 Task: Add a condition where "Channel Is not Automation" in pending tickets.
Action: Mouse moved to (149, 536)
Screenshot: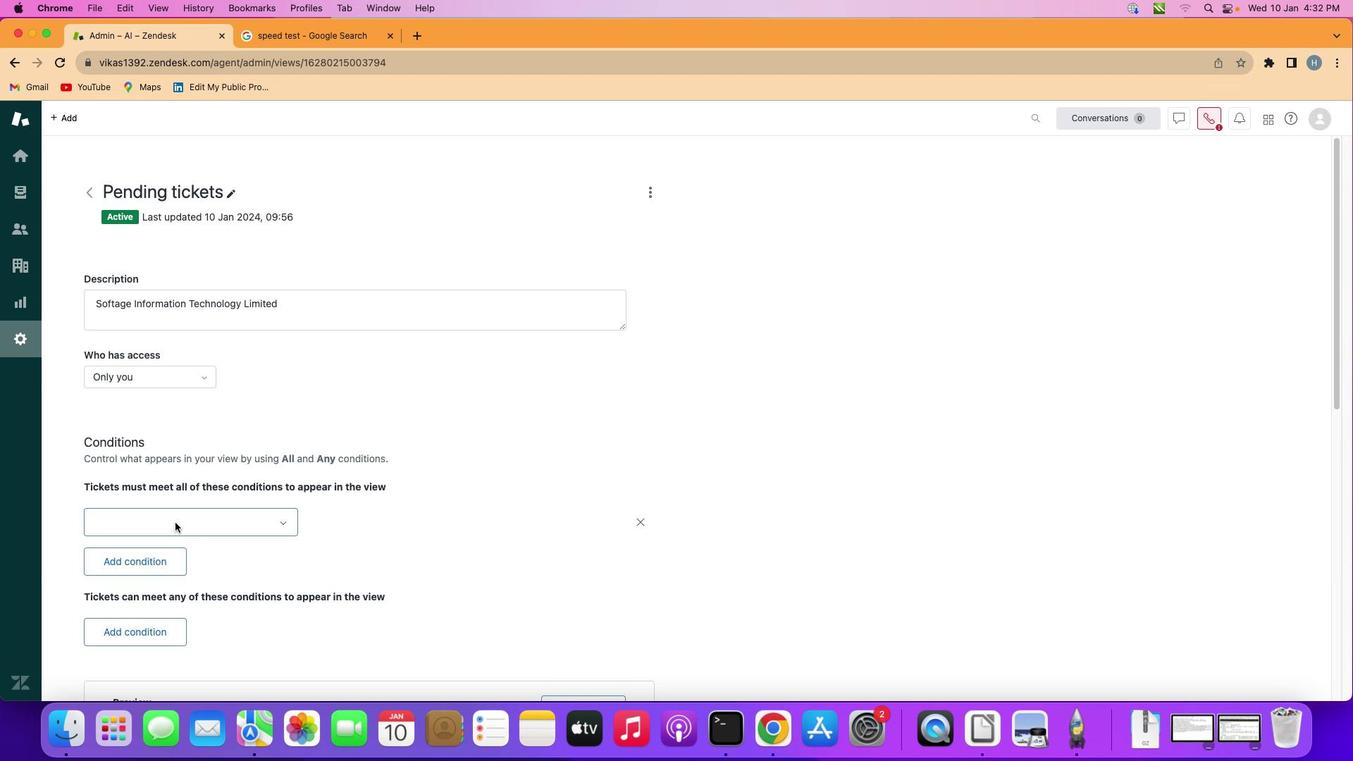 
Action: Mouse pressed left at (149, 536)
Screenshot: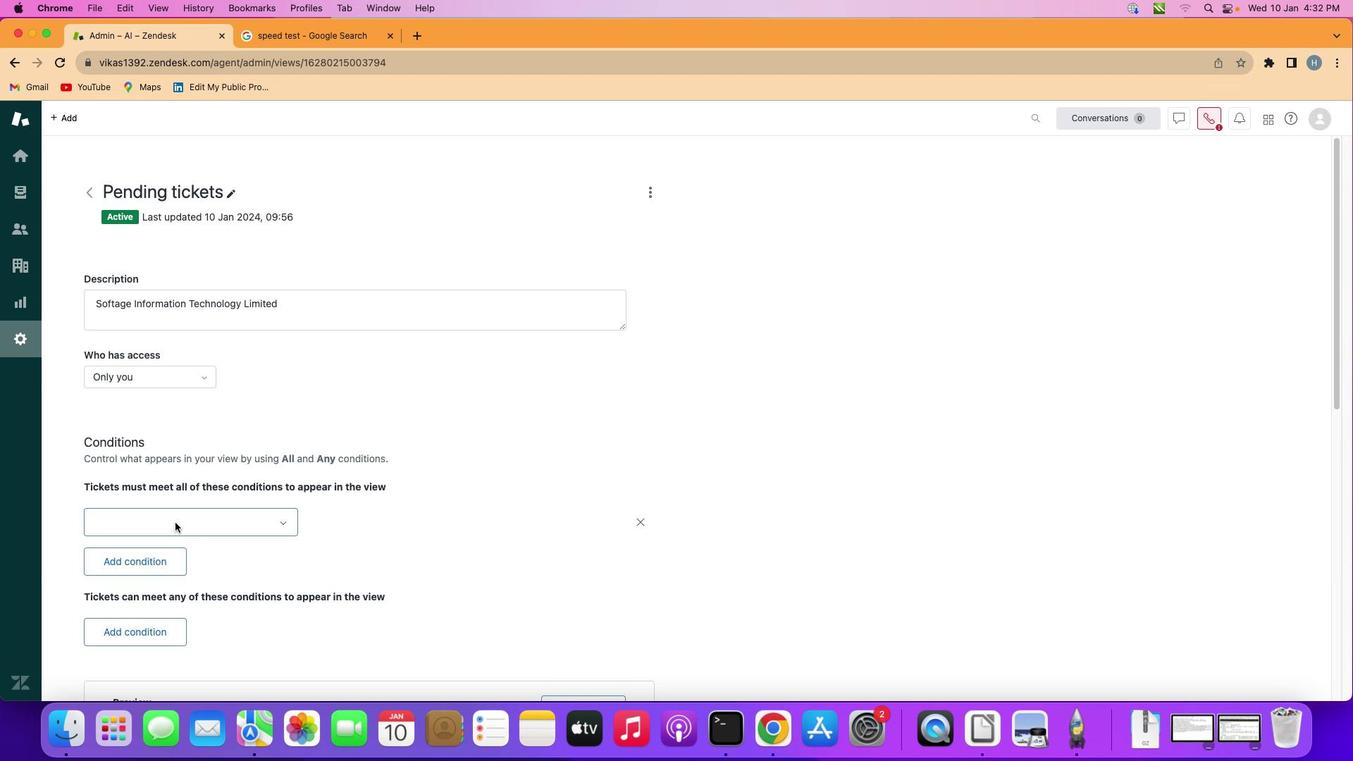 
Action: Mouse moved to (184, 532)
Screenshot: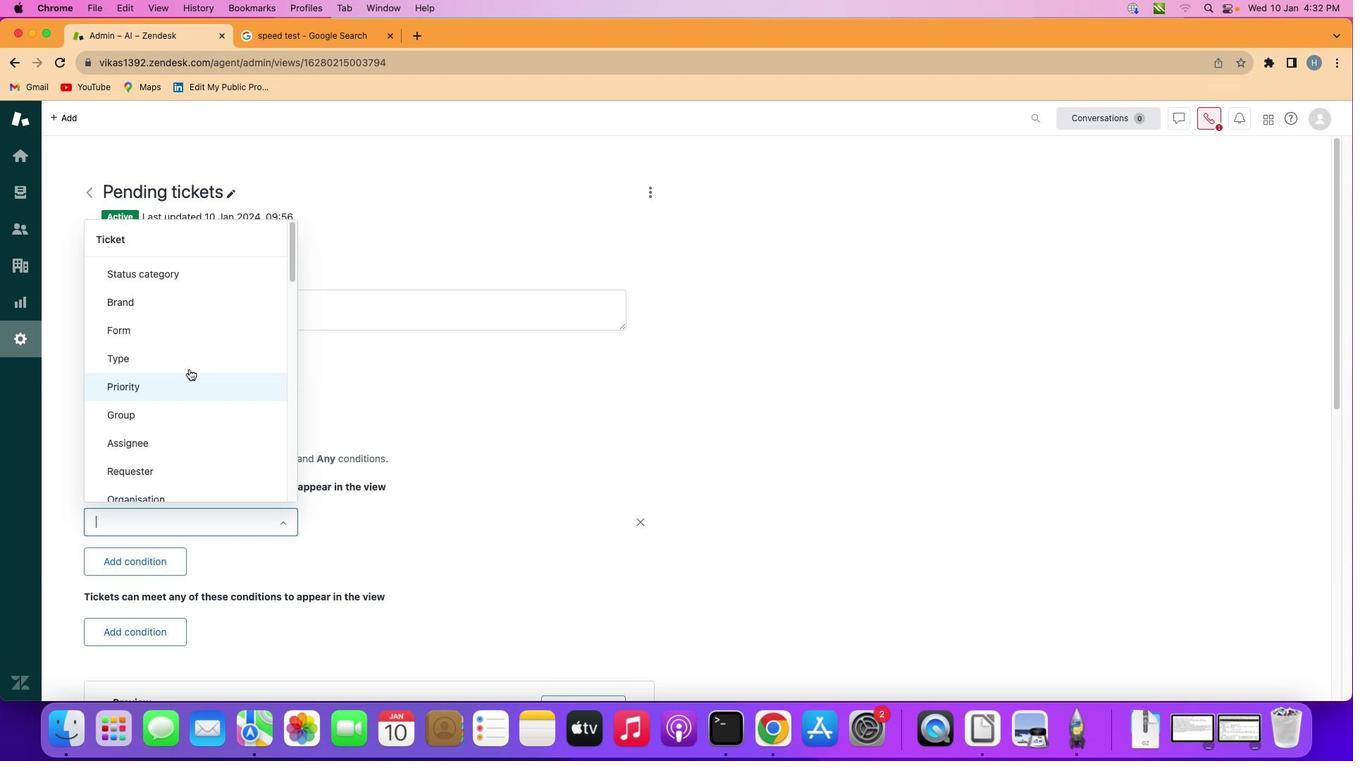 
Action: Mouse pressed left at (184, 532)
Screenshot: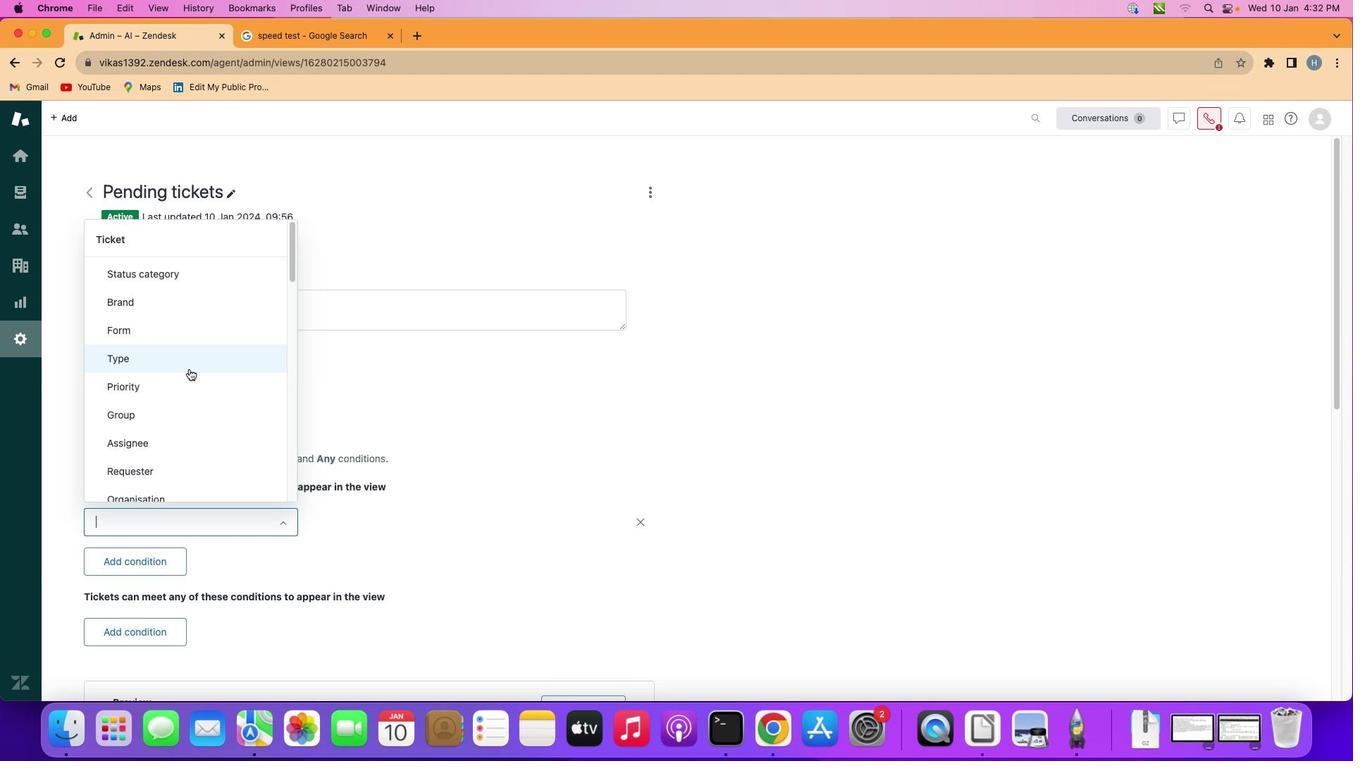 
Action: Mouse moved to (200, 379)
Screenshot: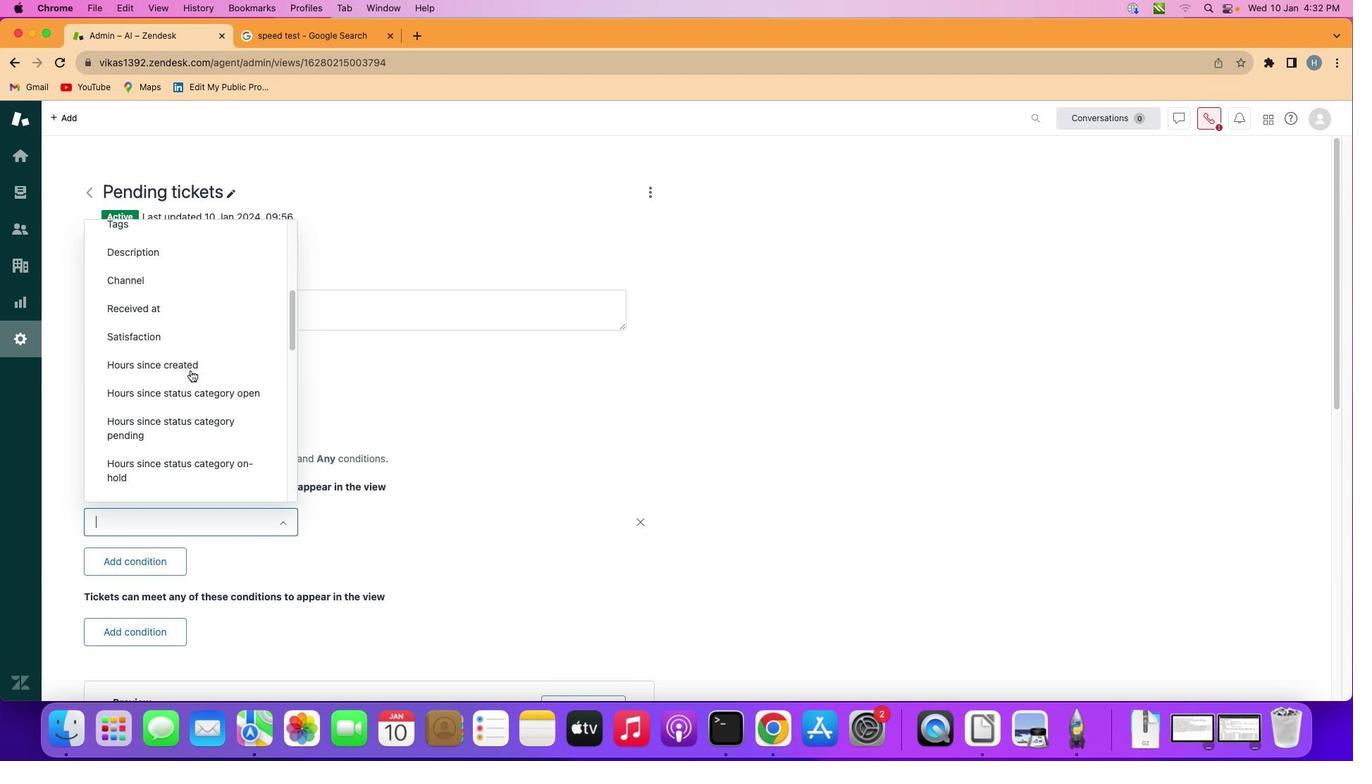 
Action: Mouse scrolled (200, 379) with delta (9, 9)
Screenshot: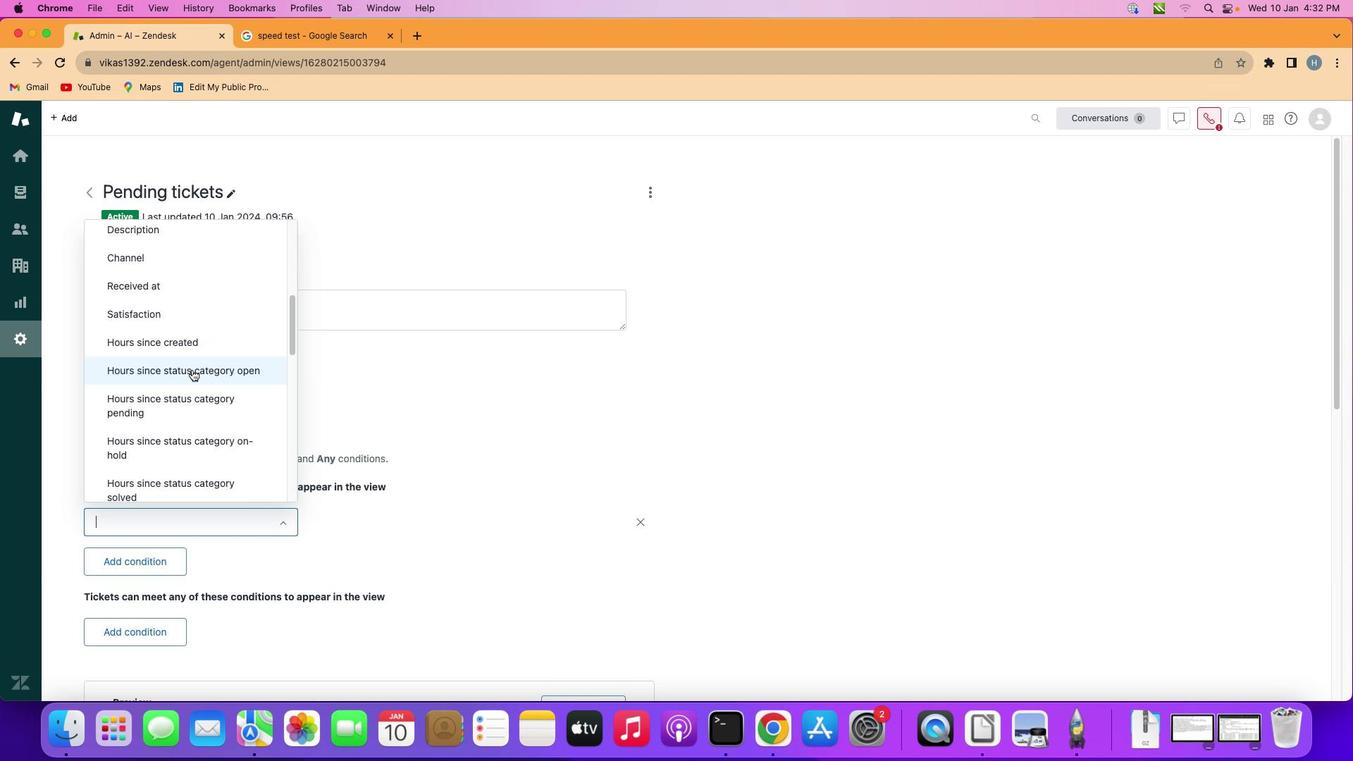 
Action: Mouse scrolled (200, 379) with delta (9, 9)
Screenshot: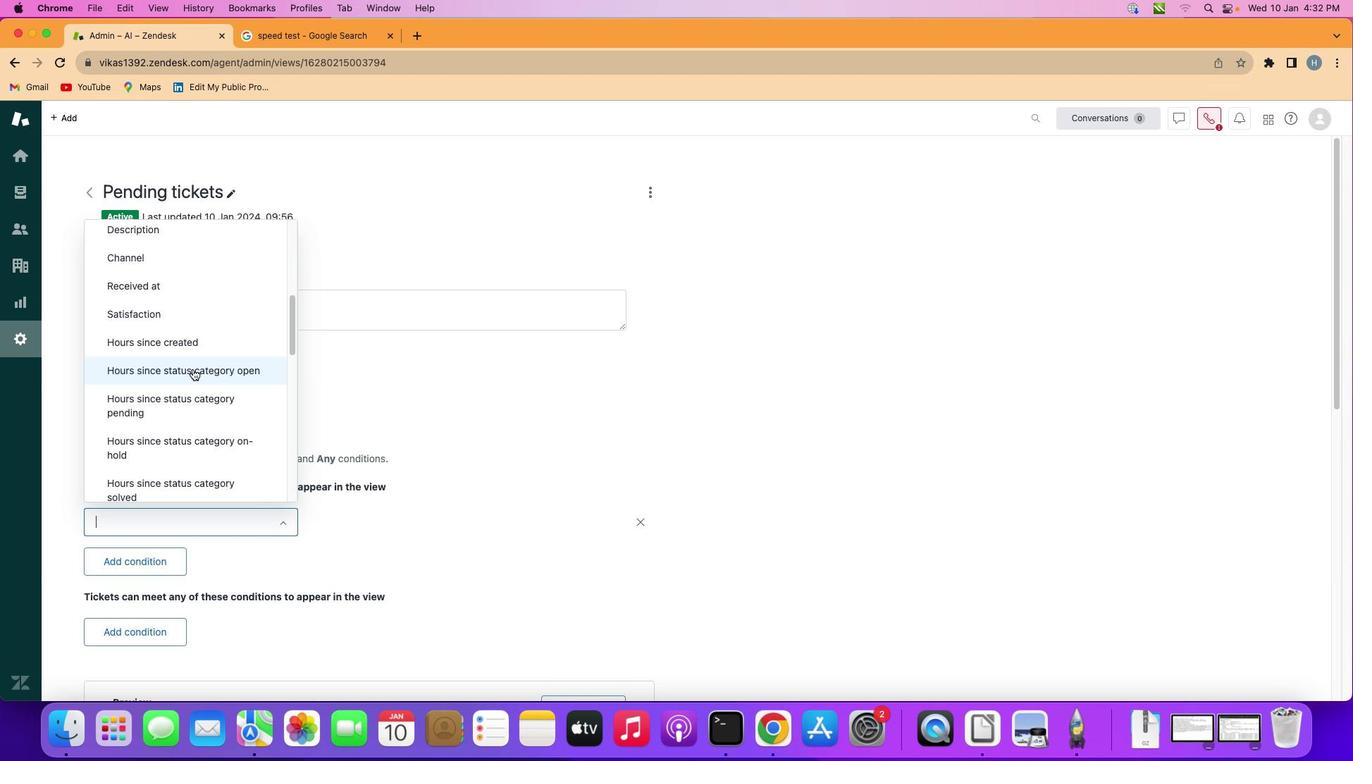
Action: Mouse scrolled (200, 379) with delta (9, 9)
Screenshot: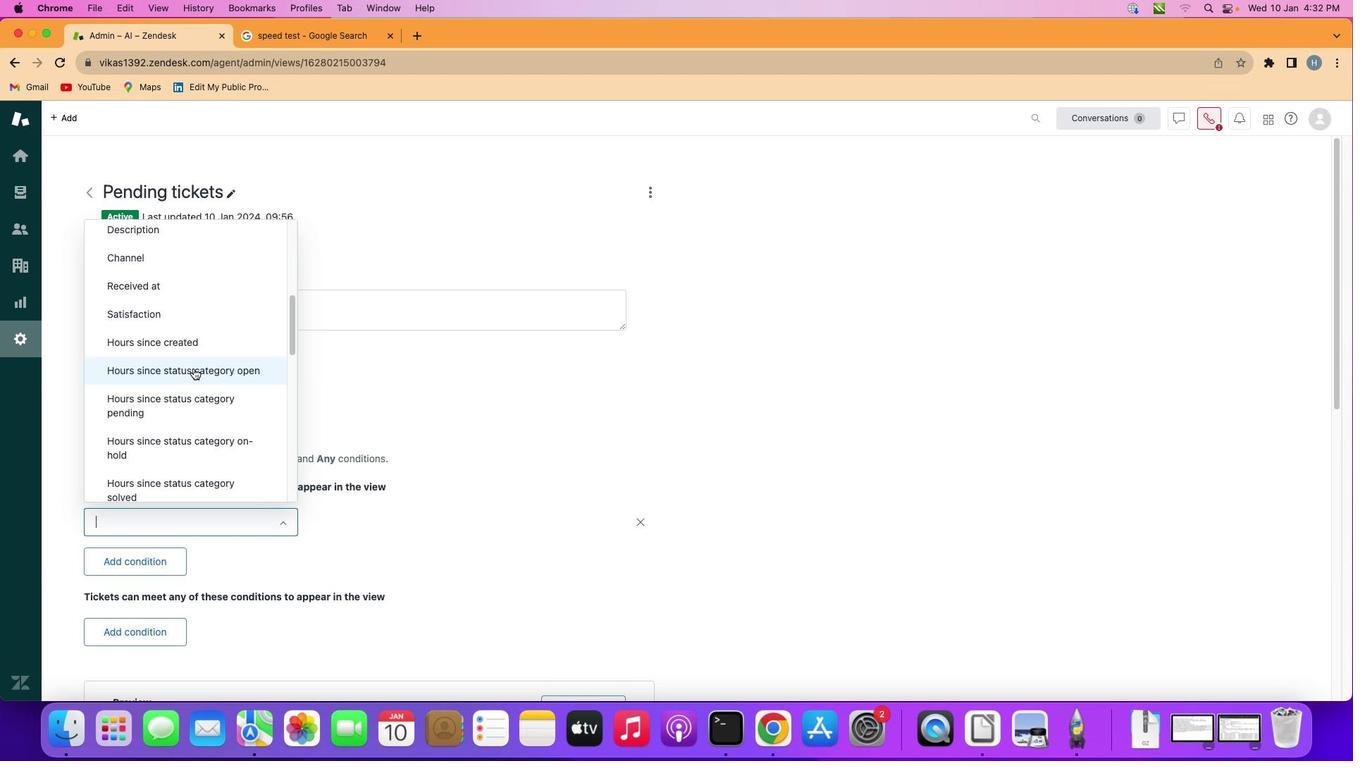 
Action: Mouse scrolled (200, 379) with delta (9, 8)
Screenshot: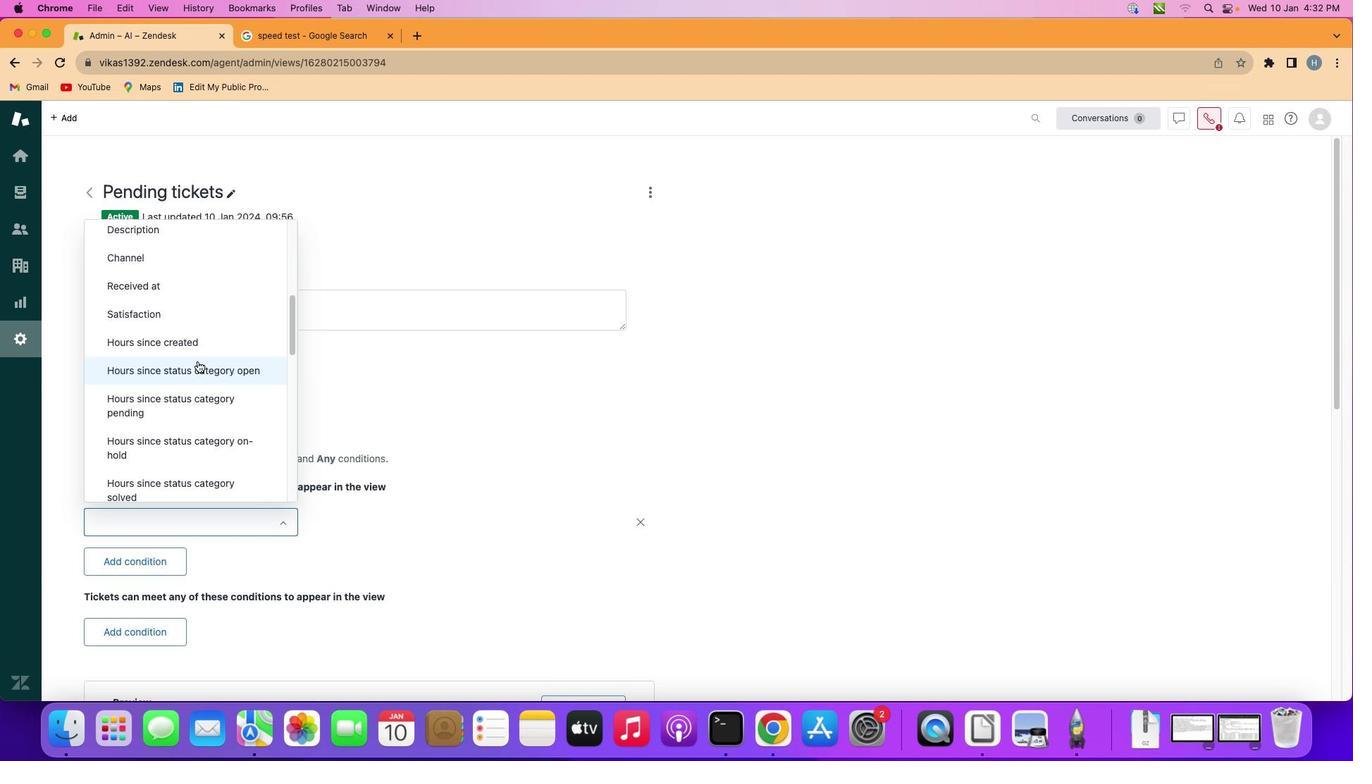 
Action: Mouse scrolled (200, 379) with delta (9, 7)
Screenshot: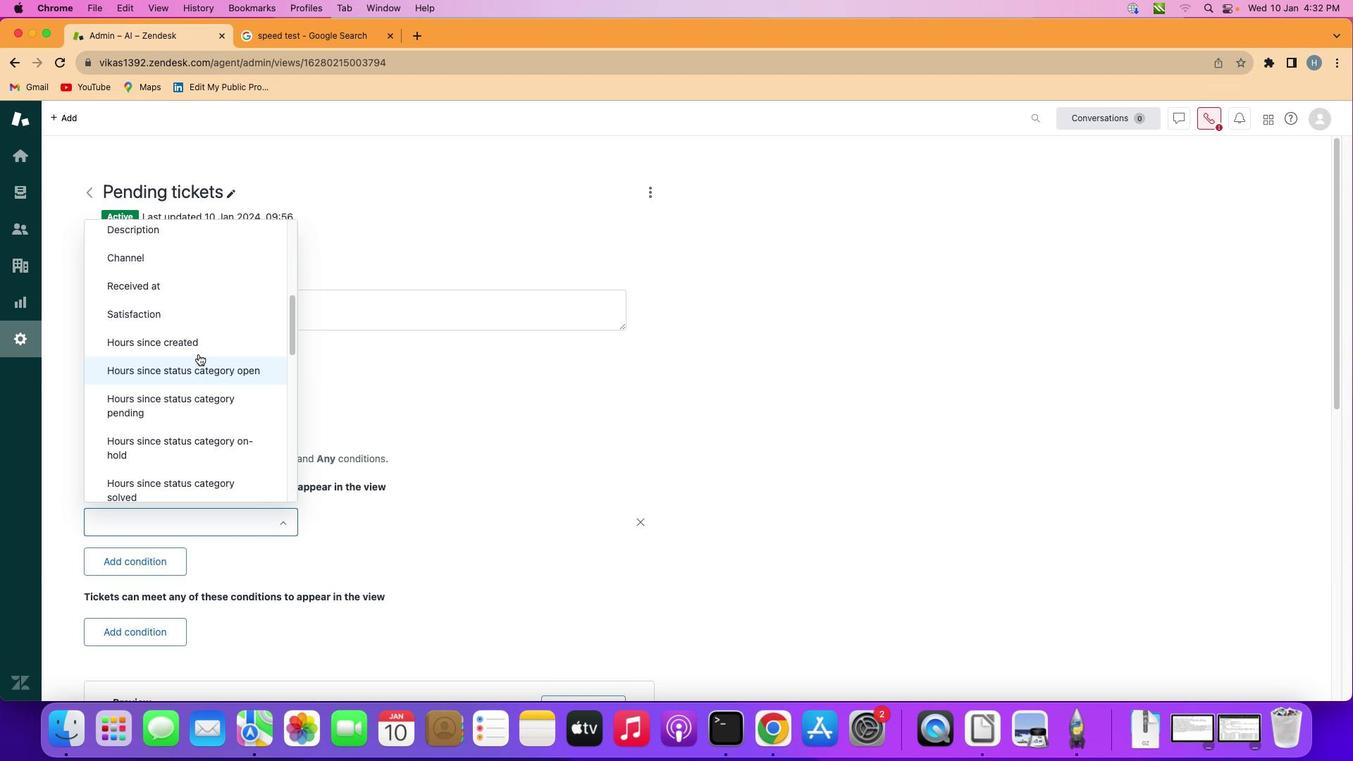 
Action: Mouse moved to (200, 379)
Screenshot: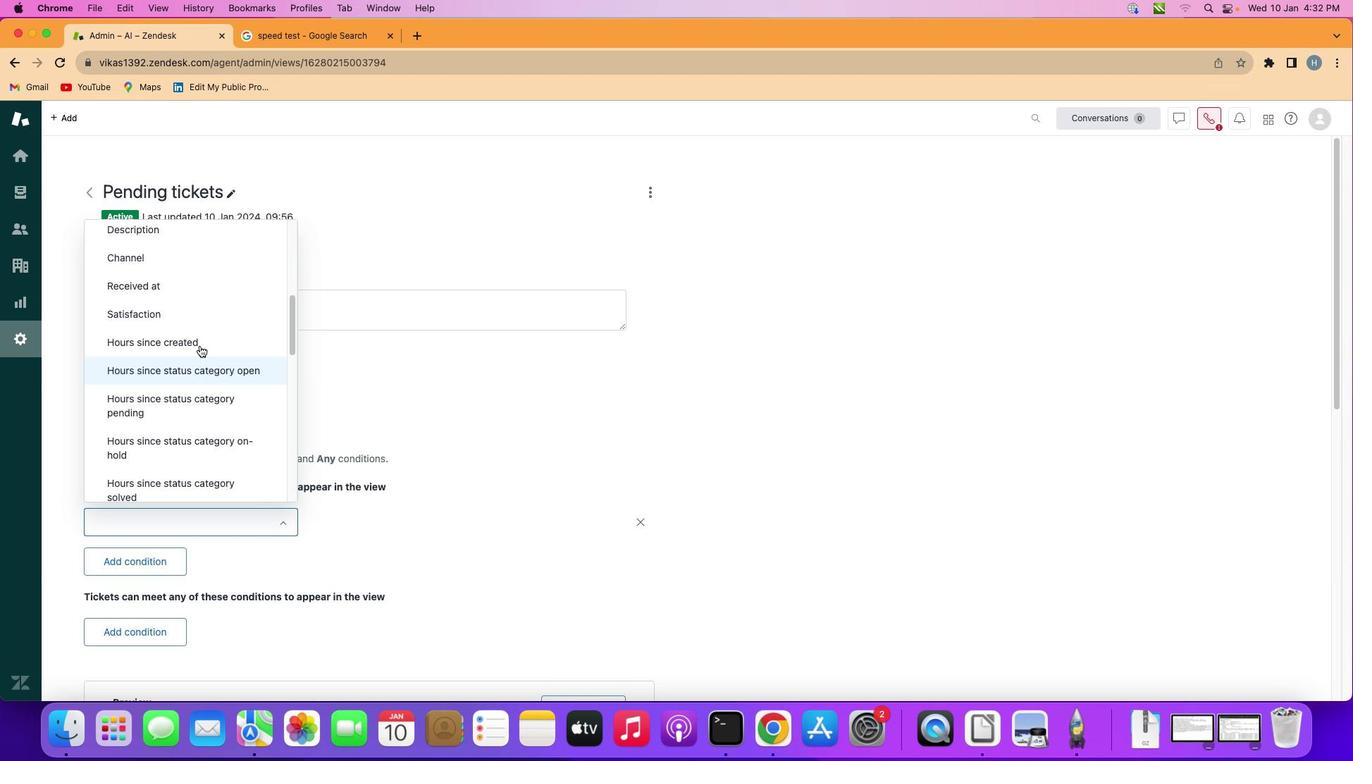 
Action: Mouse scrolled (200, 379) with delta (9, 7)
Screenshot: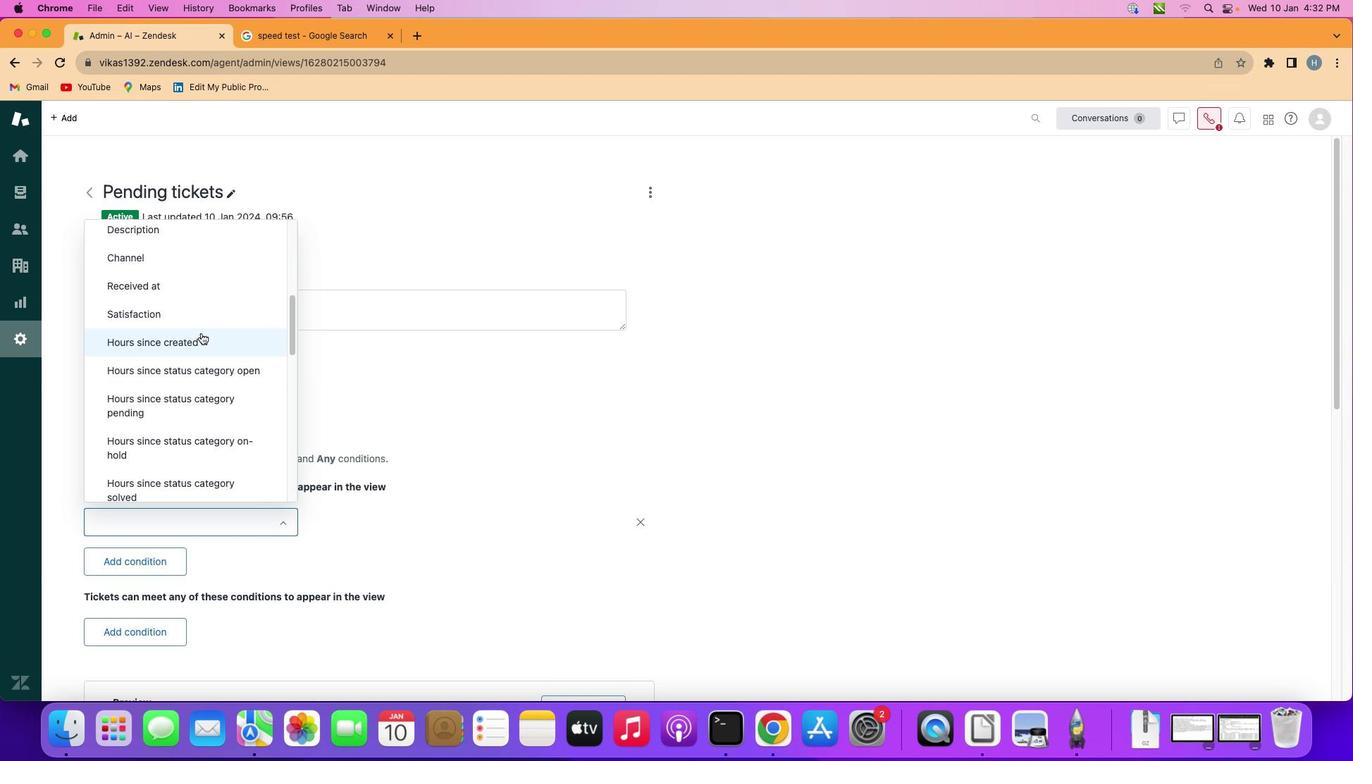 
Action: Mouse moved to (236, 272)
Screenshot: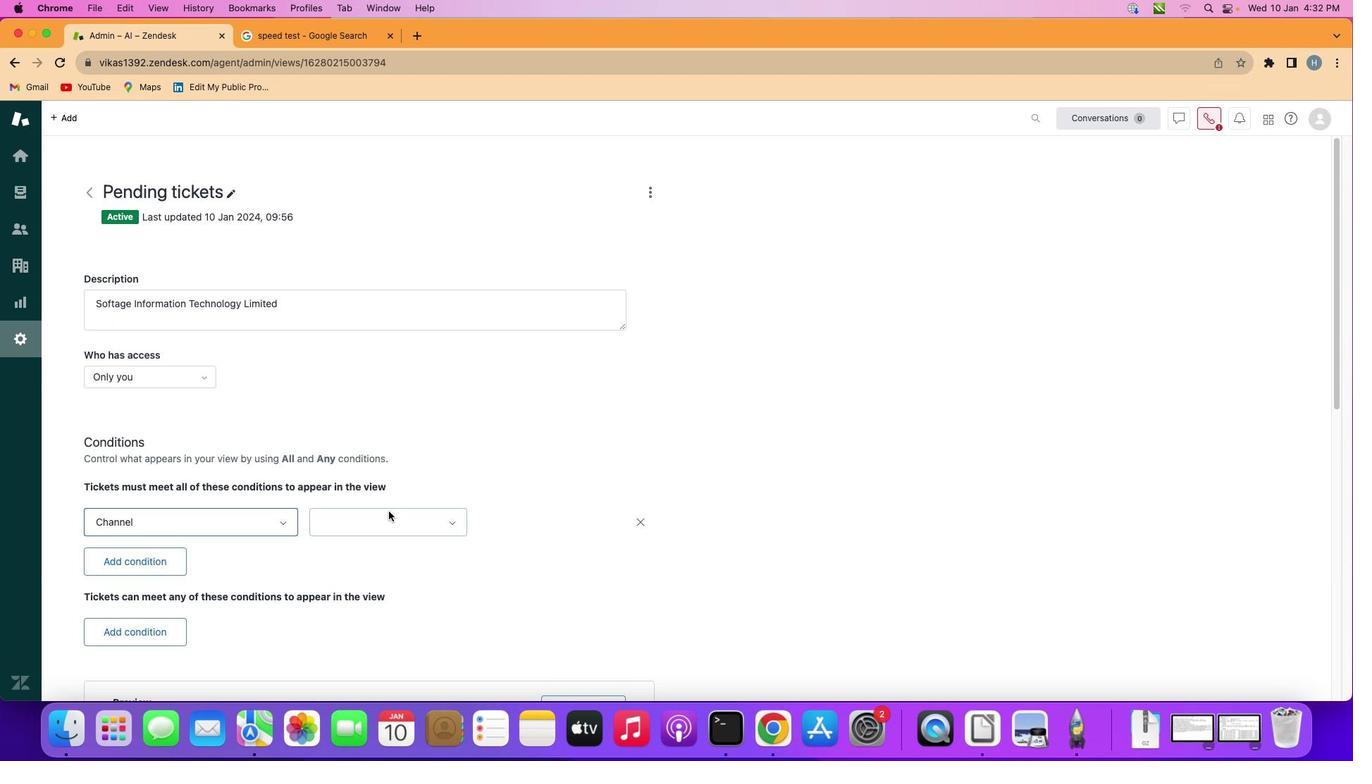 
Action: Mouse pressed left at (236, 272)
Screenshot: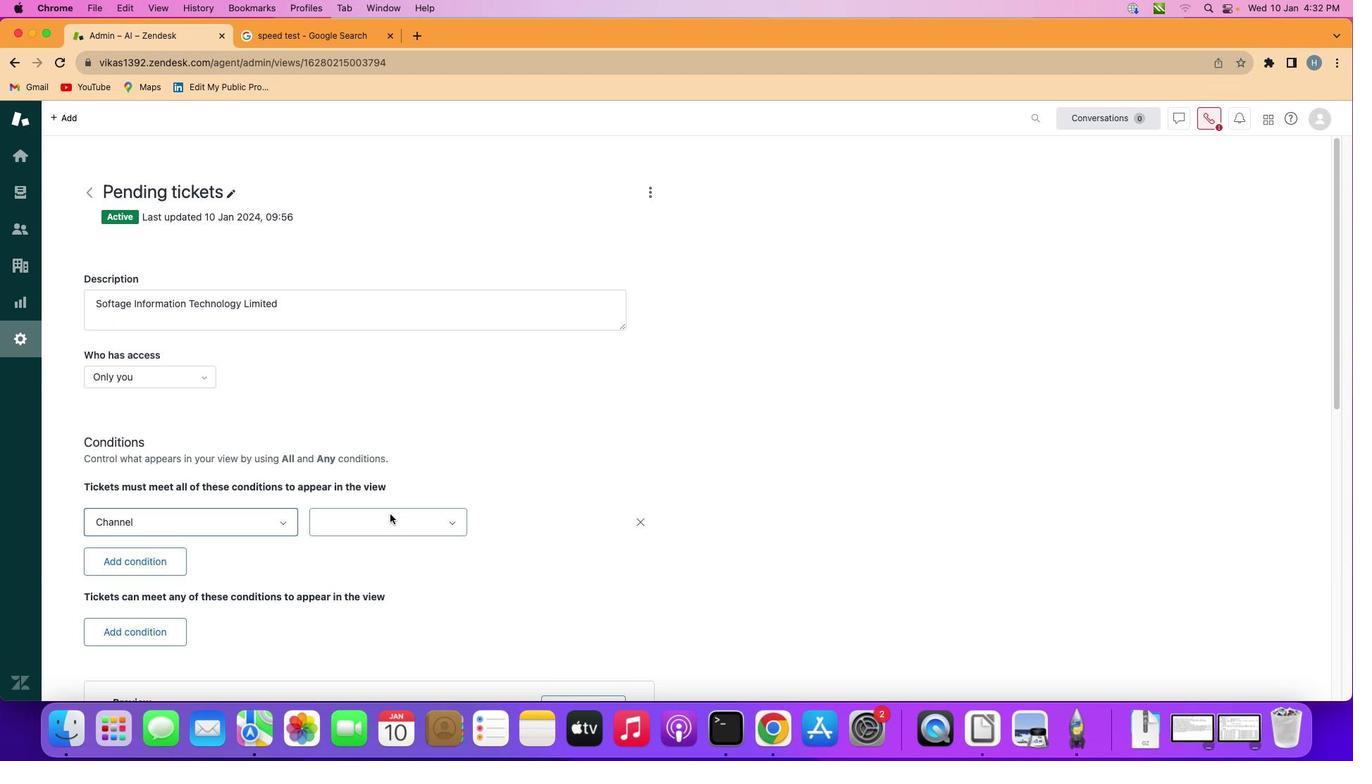 
Action: Mouse moved to (400, 532)
Screenshot: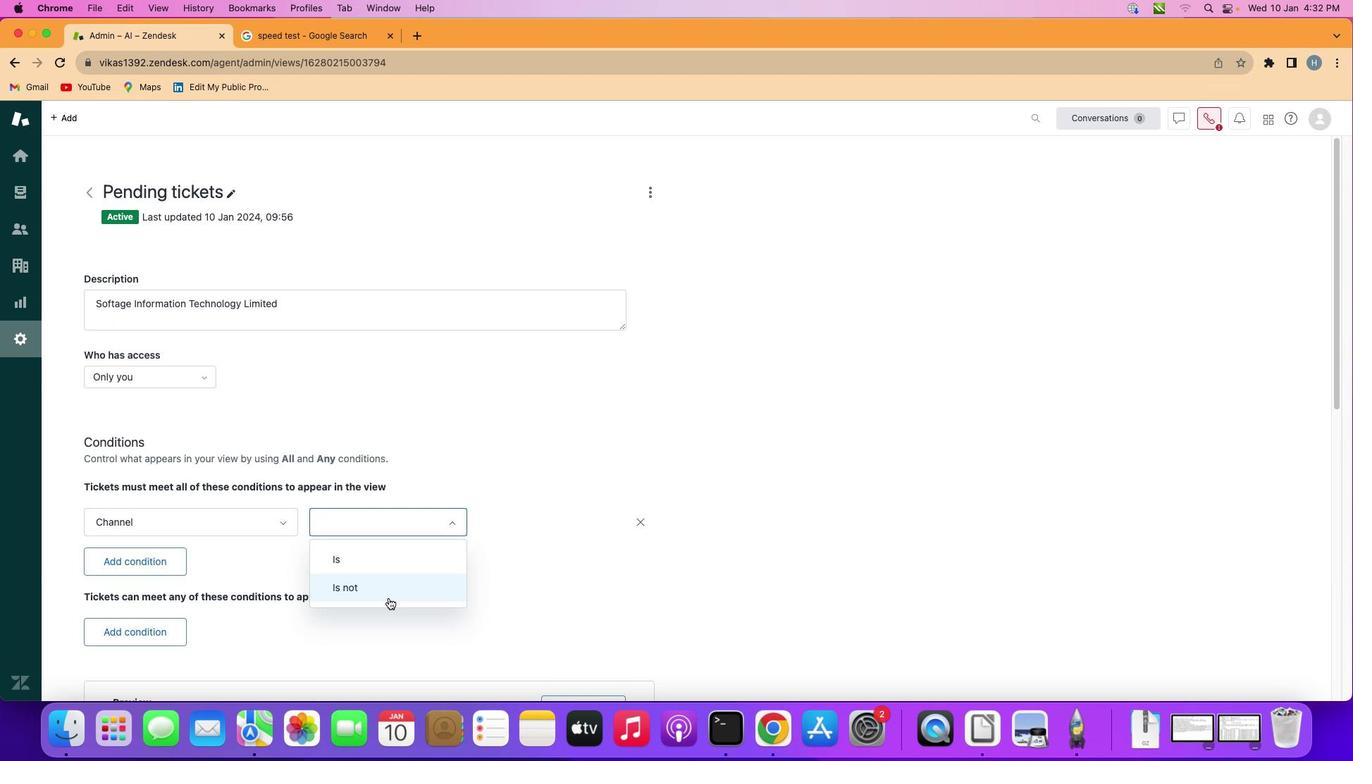 
Action: Mouse pressed left at (400, 532)
Screenshot: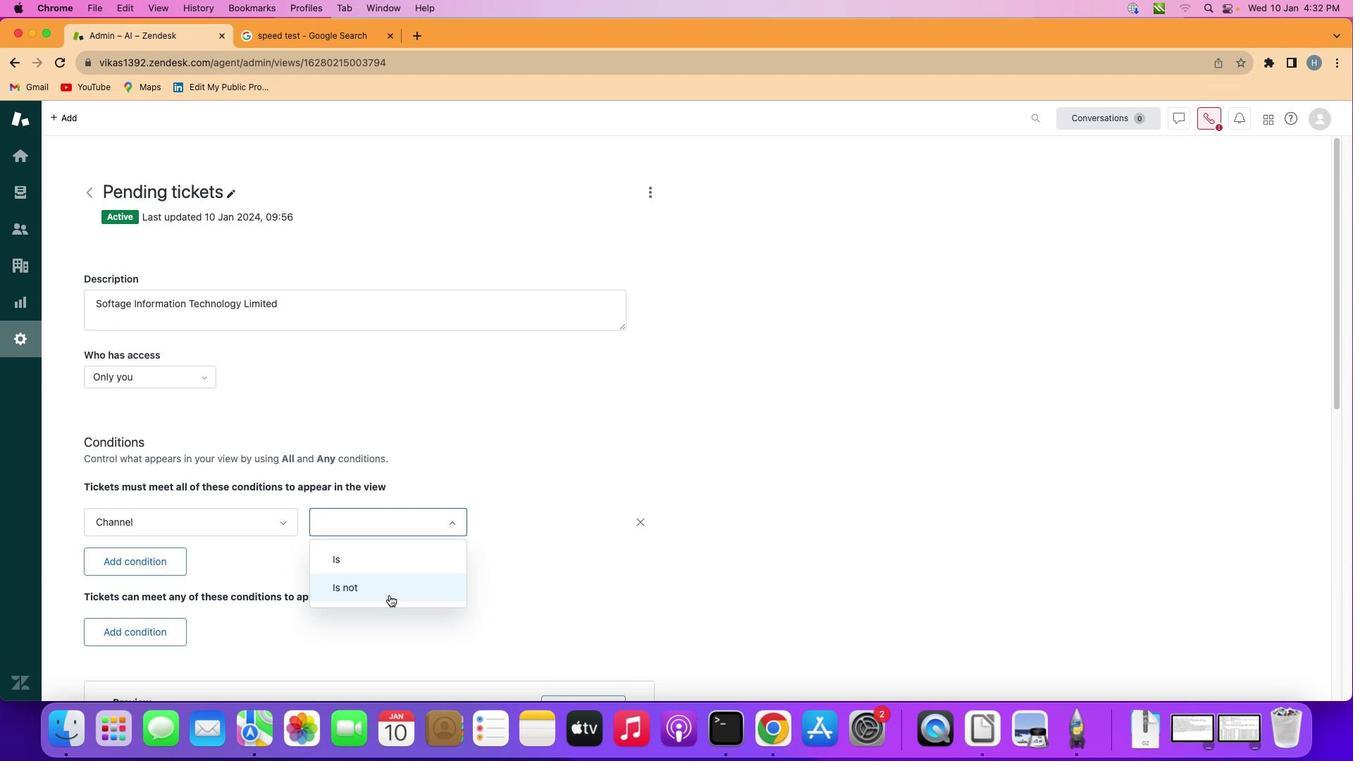 
Action: Mouse moved to (399, 603)
Screenshot: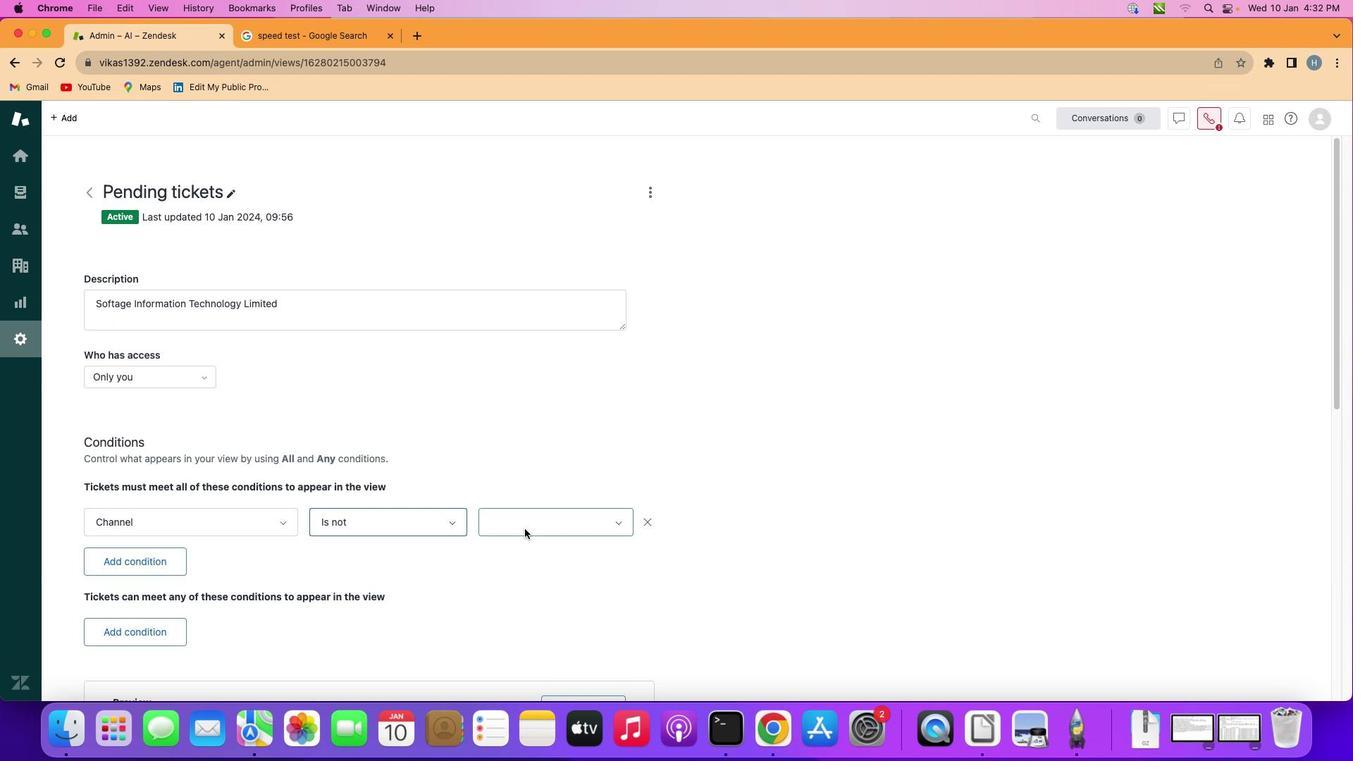 
Action: Mouse pressed left at (399, 603)
Screenshot: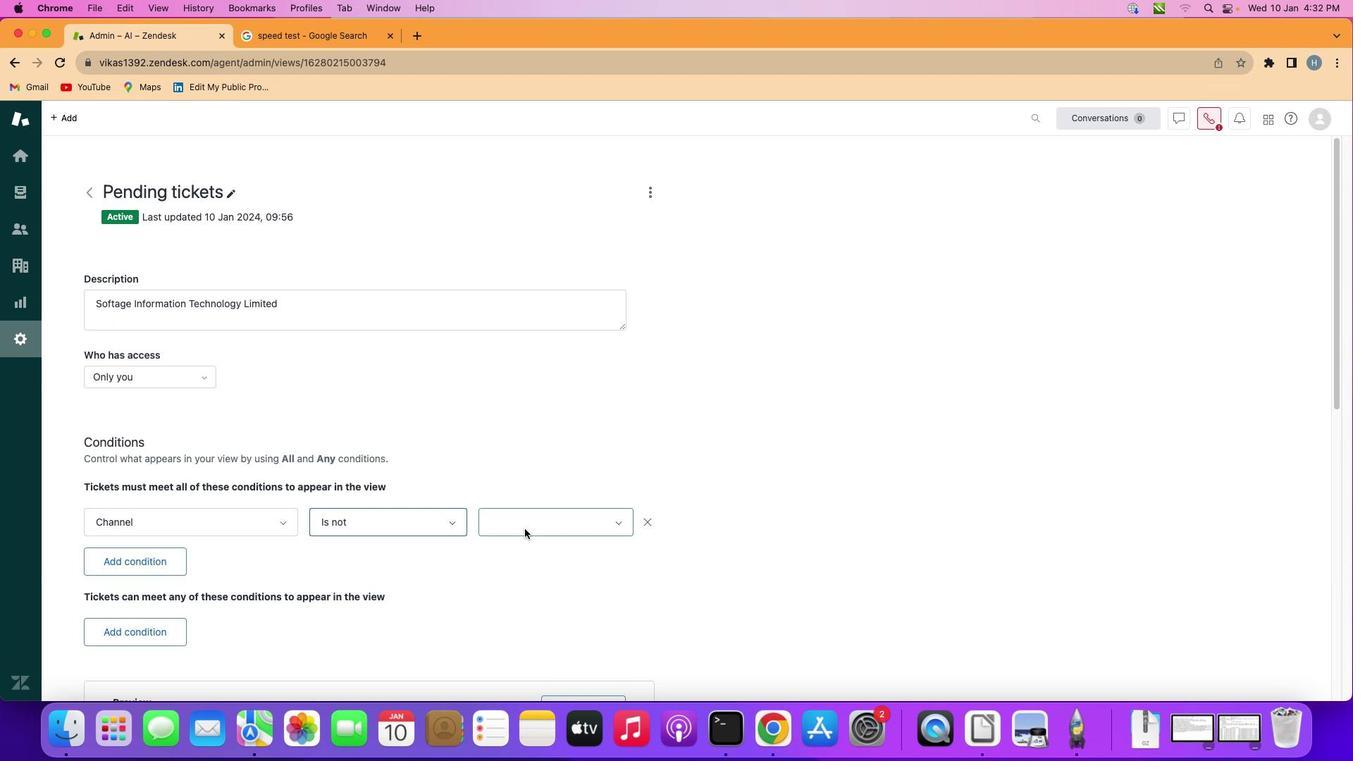 
Action: Mouse moved to (542, 532)
Screenshot: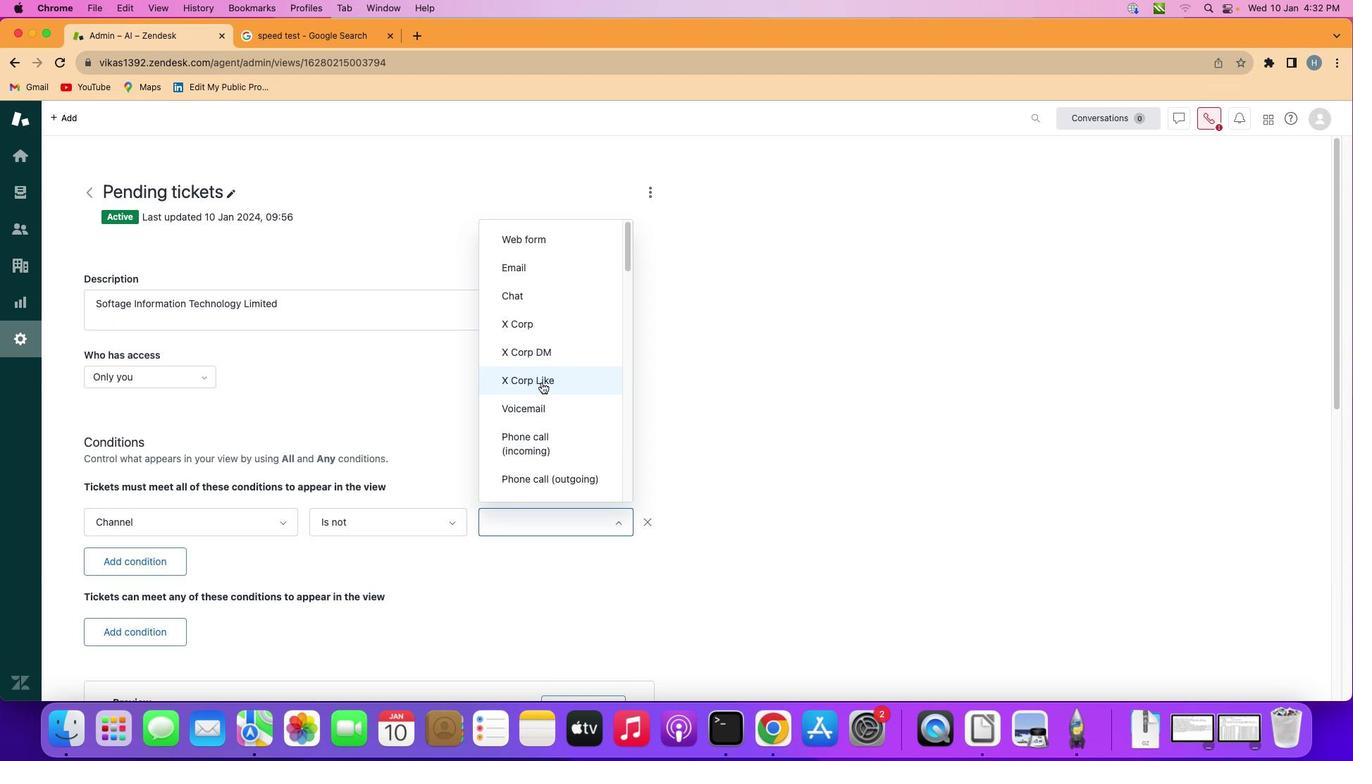 
Action: Mouse pressed left at (542, 532)
Screenshot: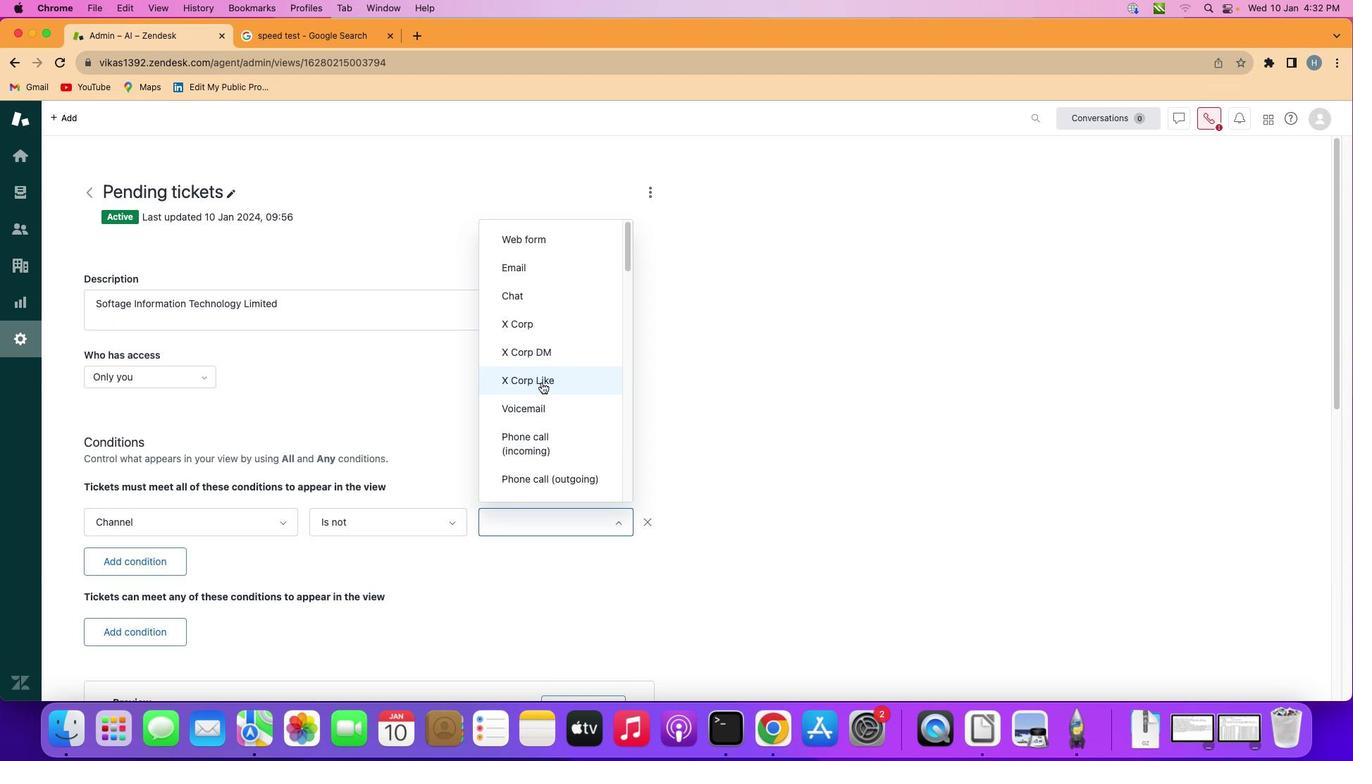 
Action: Mouse moved to (551, 392)
Screenshot: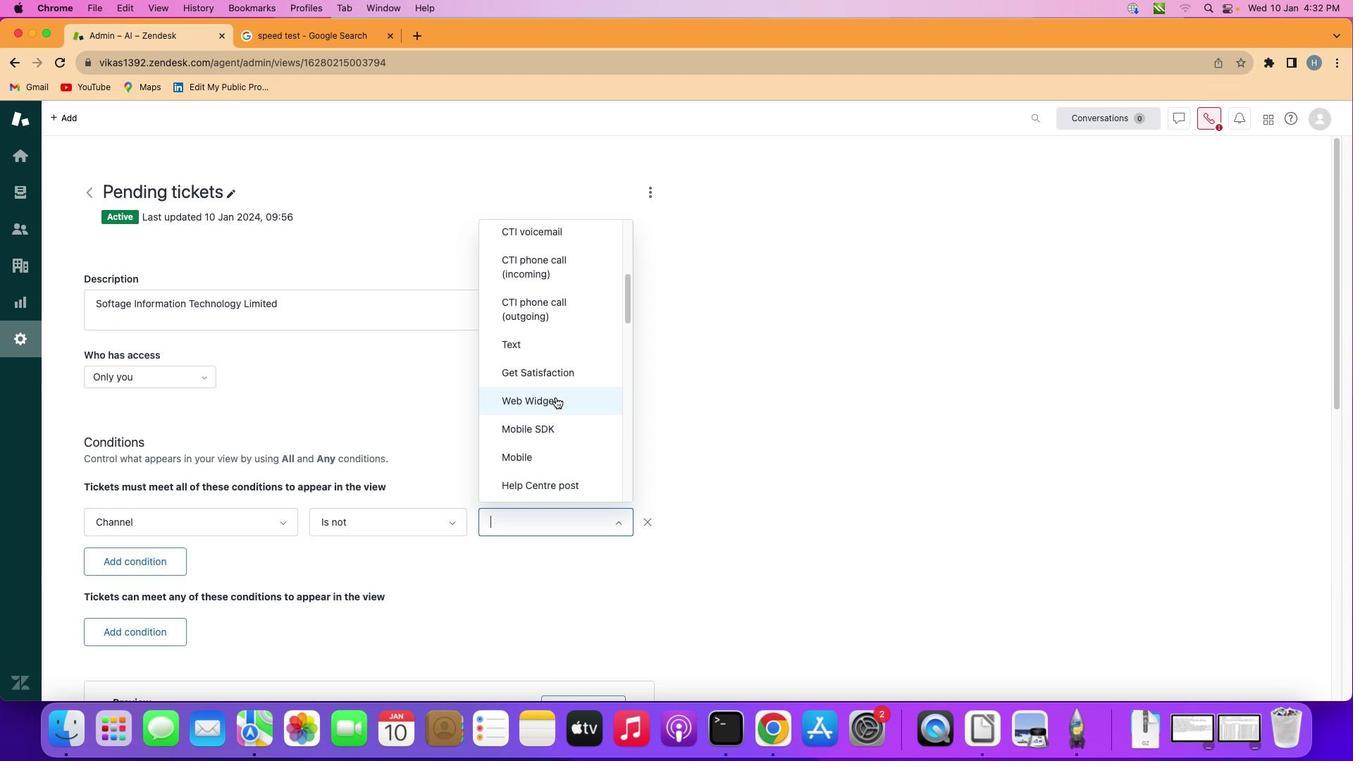 
Action: Mouse scrolled (551, 392) with delta (9, 9)
Screenshot: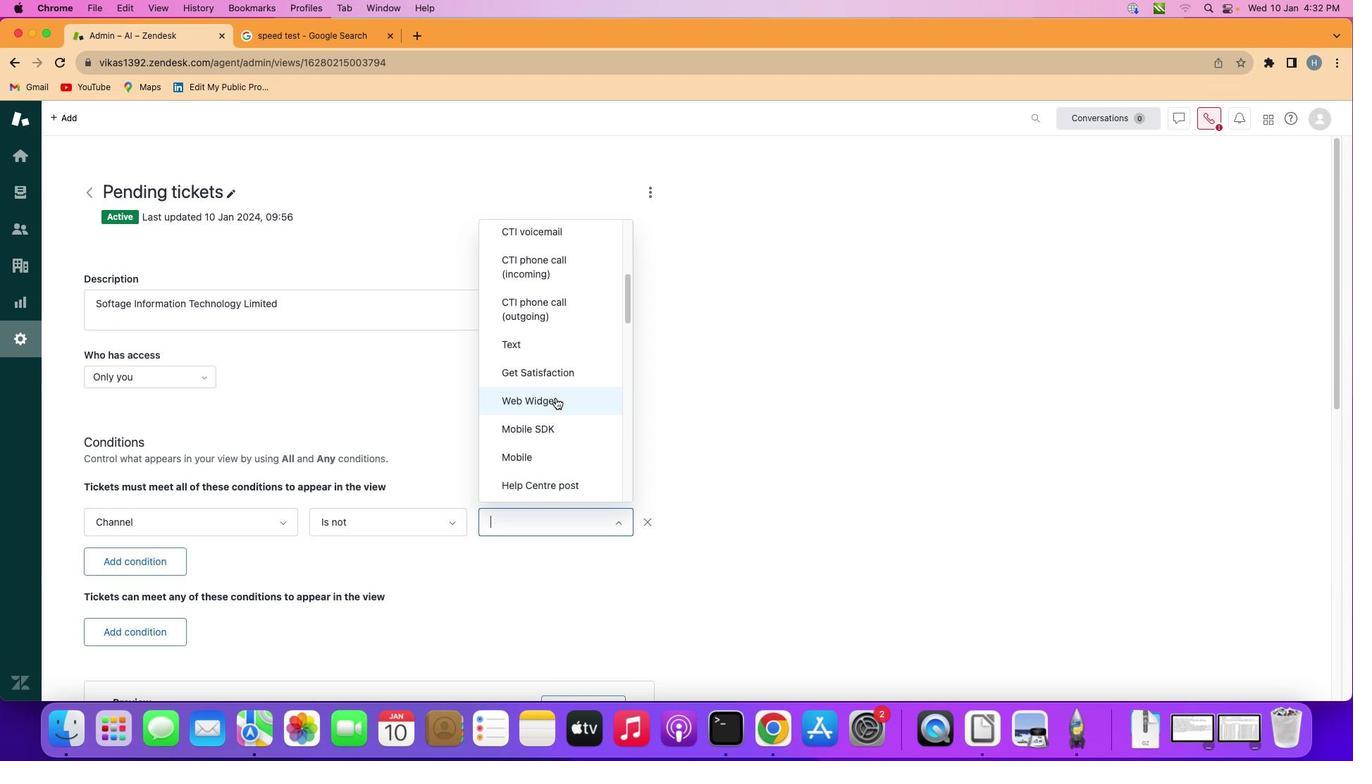 
Action: Mouse scrolled (551, 392) with delta (9, 9)
Screenshot: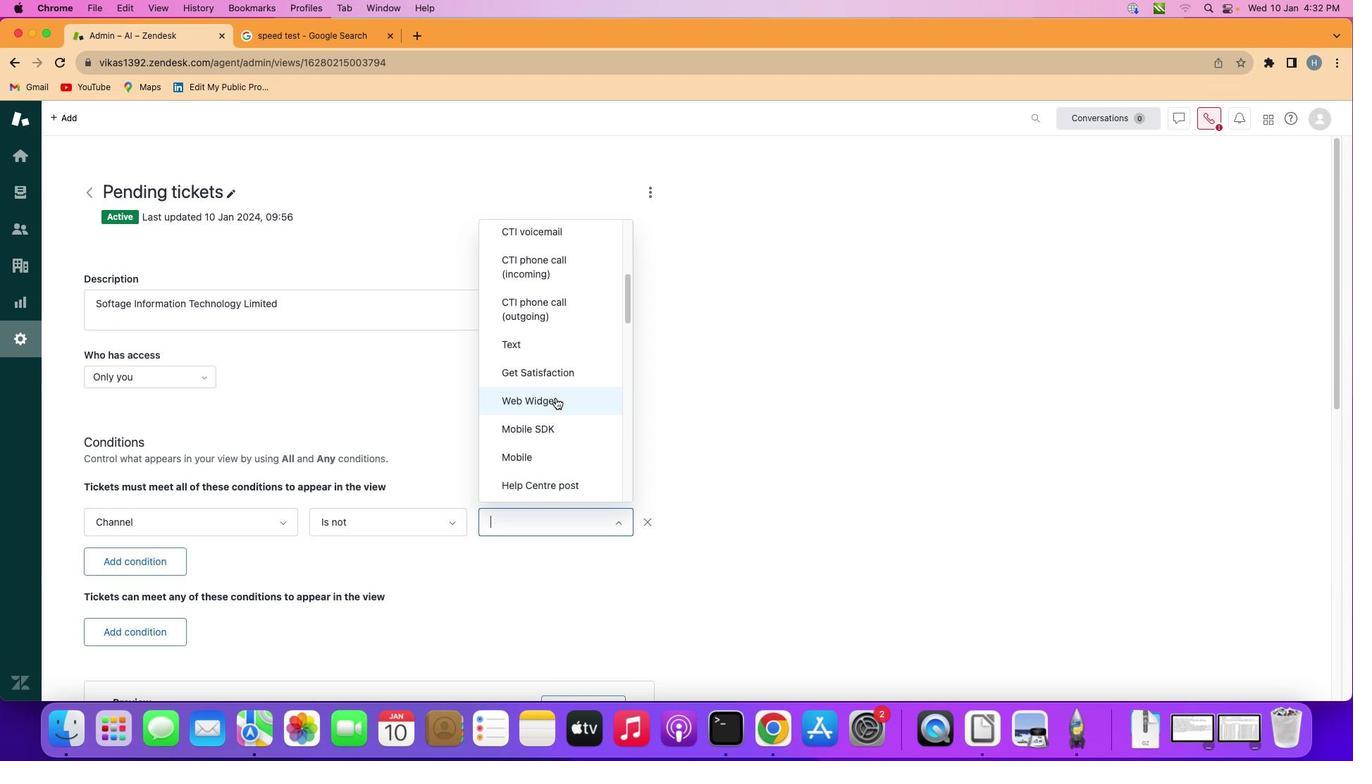 
Action: Mouse scrolled (551, 392) with delta (9, 8)
Screenshot: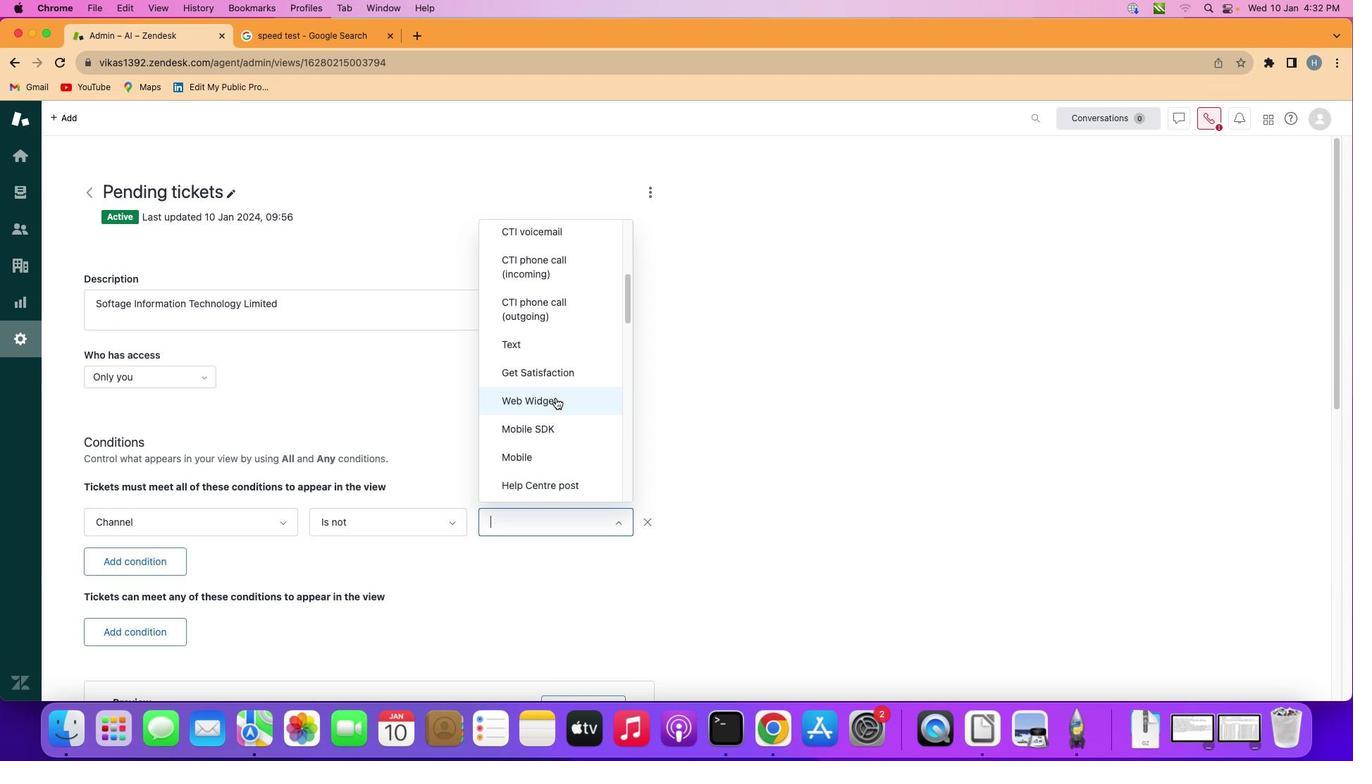 
Action: Mouse scrolled (551, 392) with delta (9, 7)
Screenshot: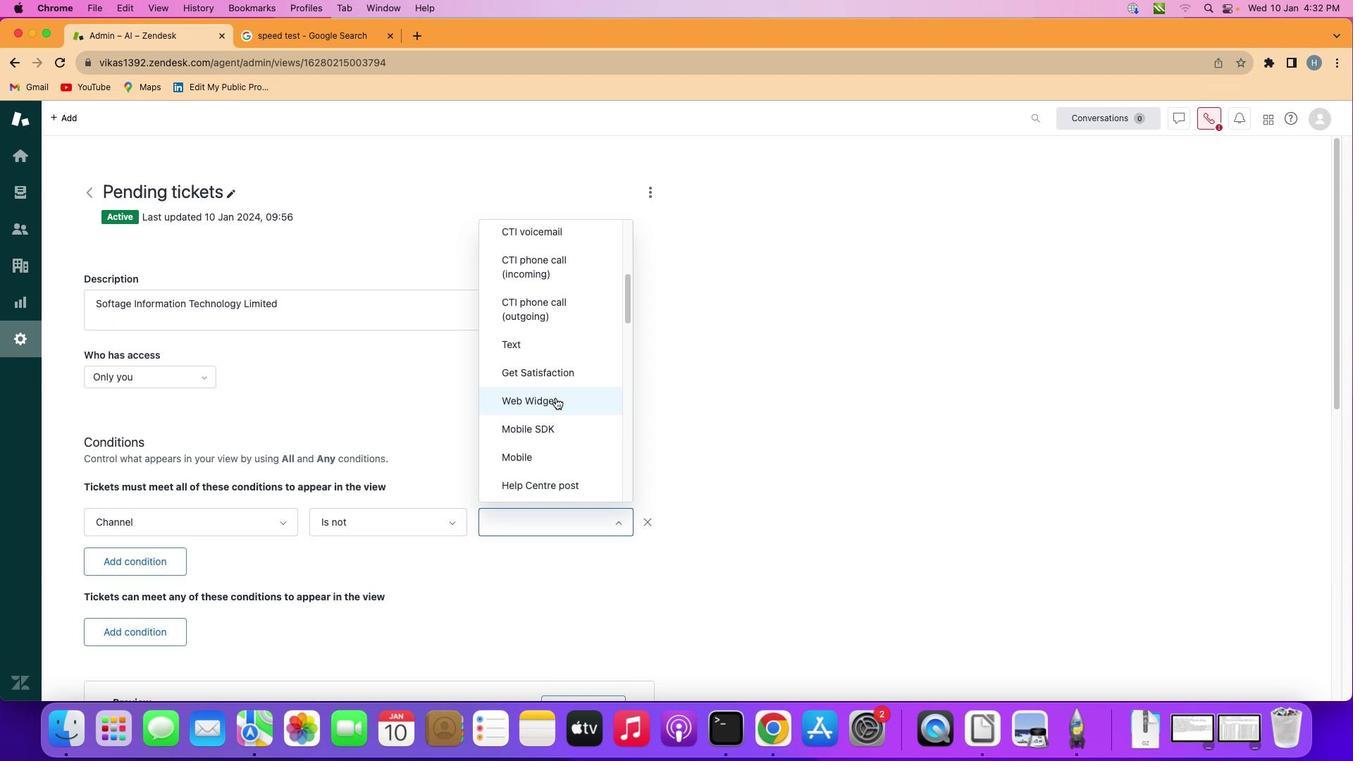 
Action: Mouse scrolled (551, 392) with delta (9, 7)
Screenshot: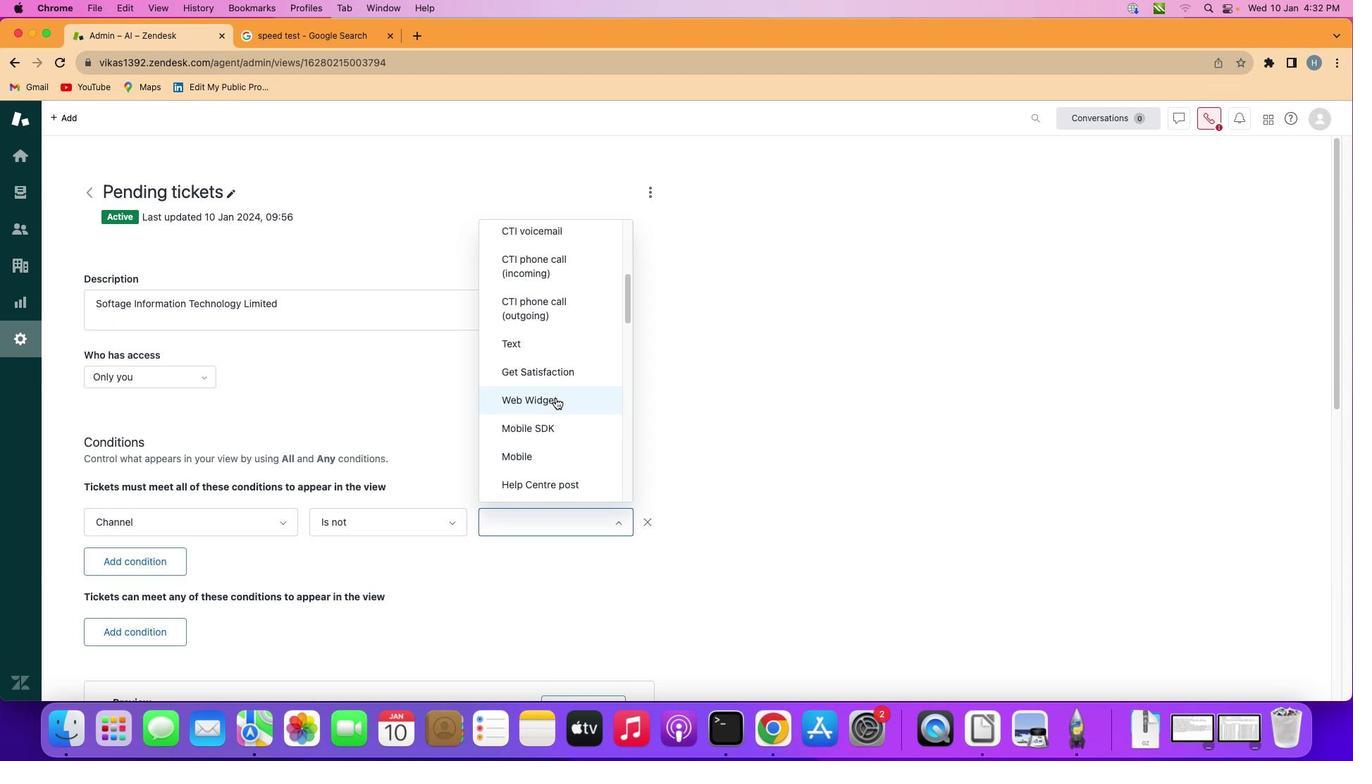 
Action: Mouse moved to (565, 407)
Screenshot: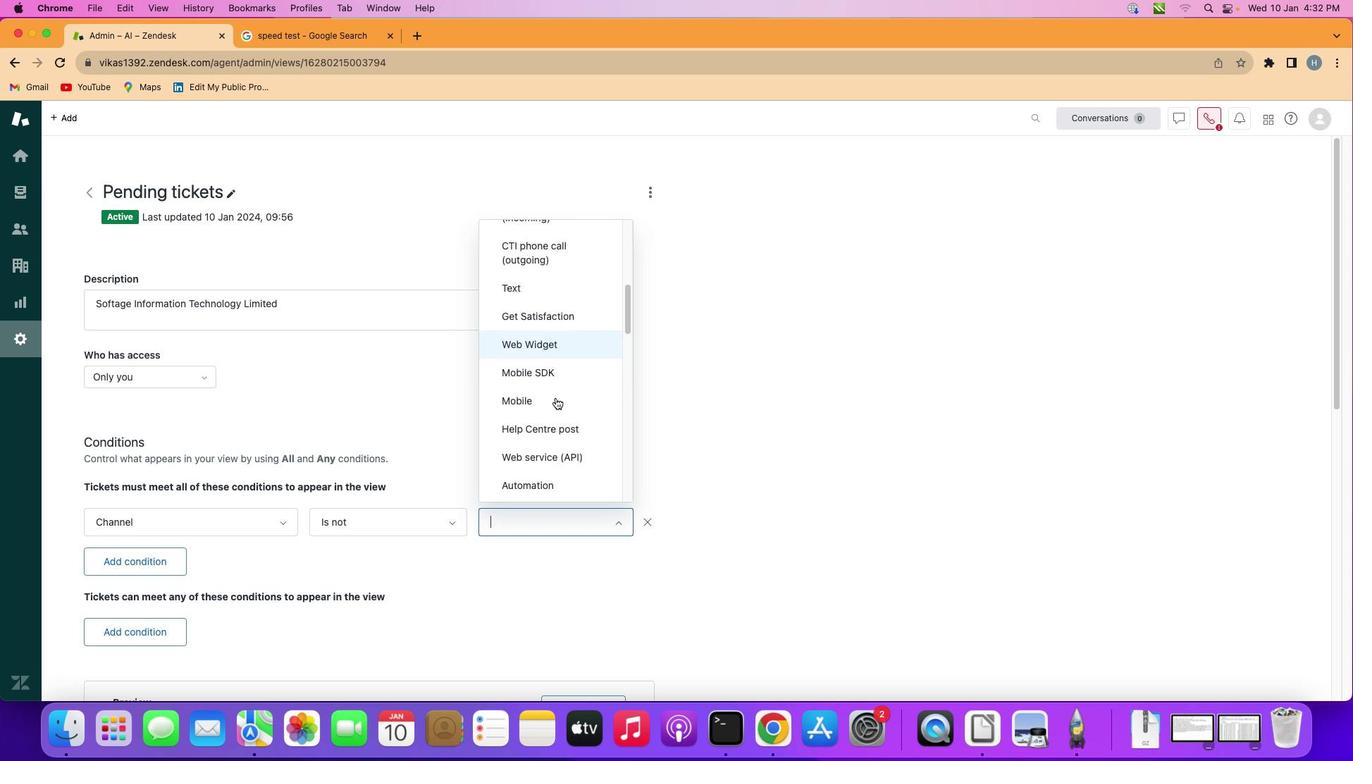 
Action: Mouse scrolled (565, 407) with delta (9, 9)
Screenshot: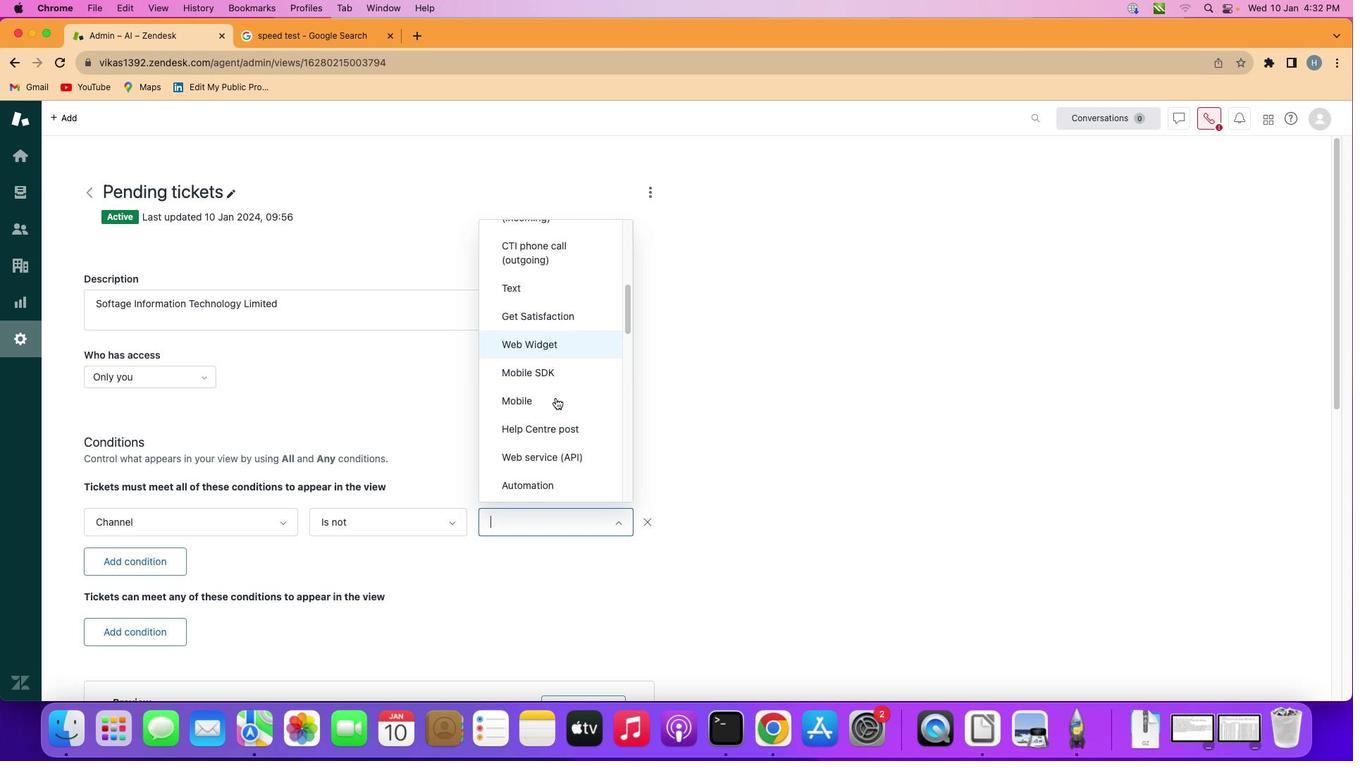 
Action: Mouse scrolled (565, 407) with delta (9, 9)
Screenshot: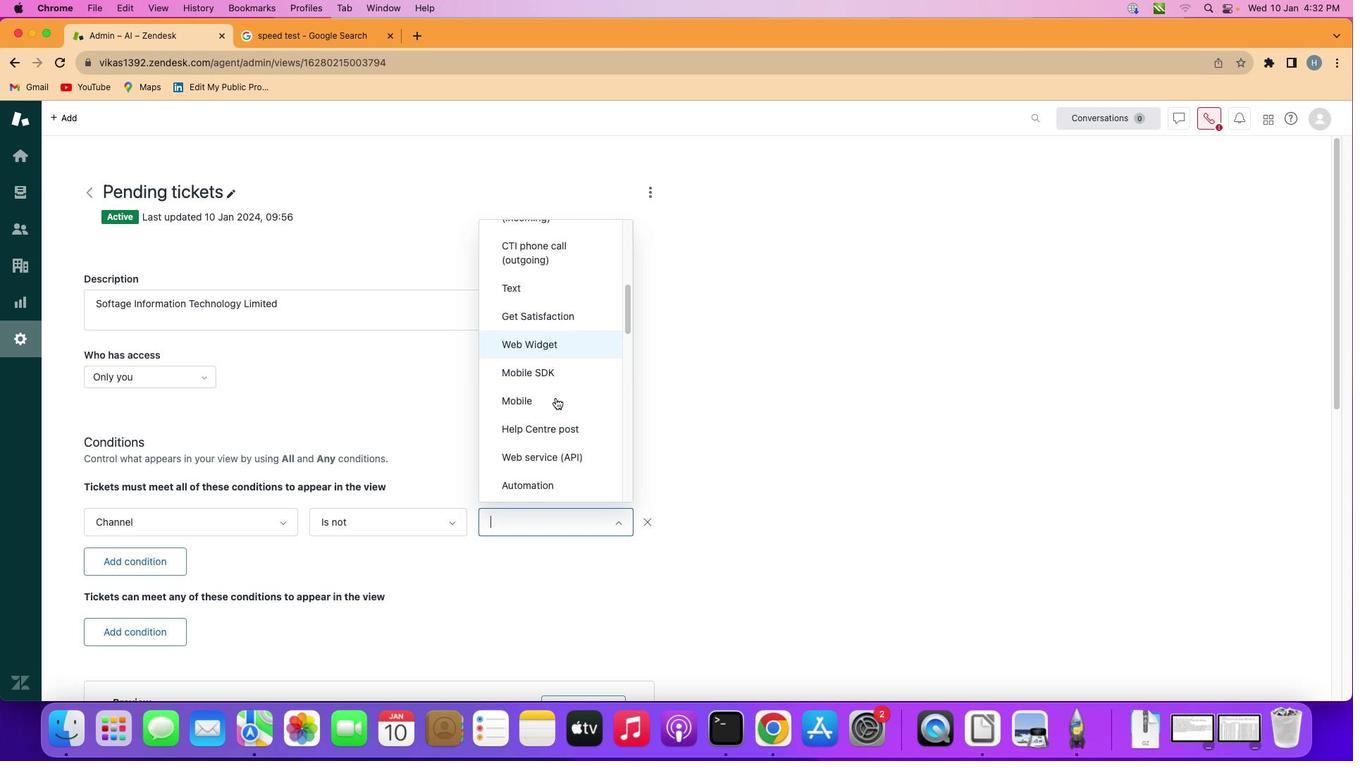
Action: Mouse scrolled (565, 407) with delta (9, 9)
Screenshot: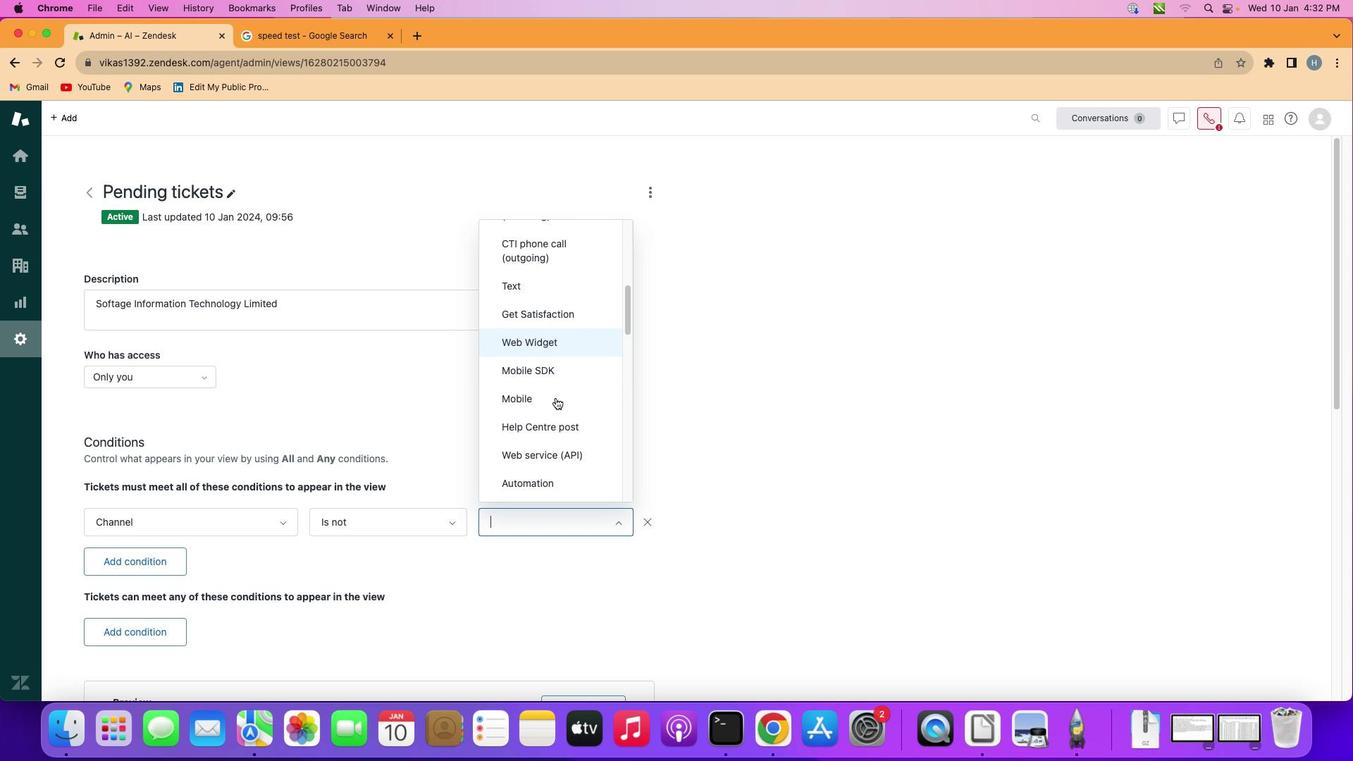 
Action: Mouse scrolled (565, 407) with delta (9, 9)
Screenshot: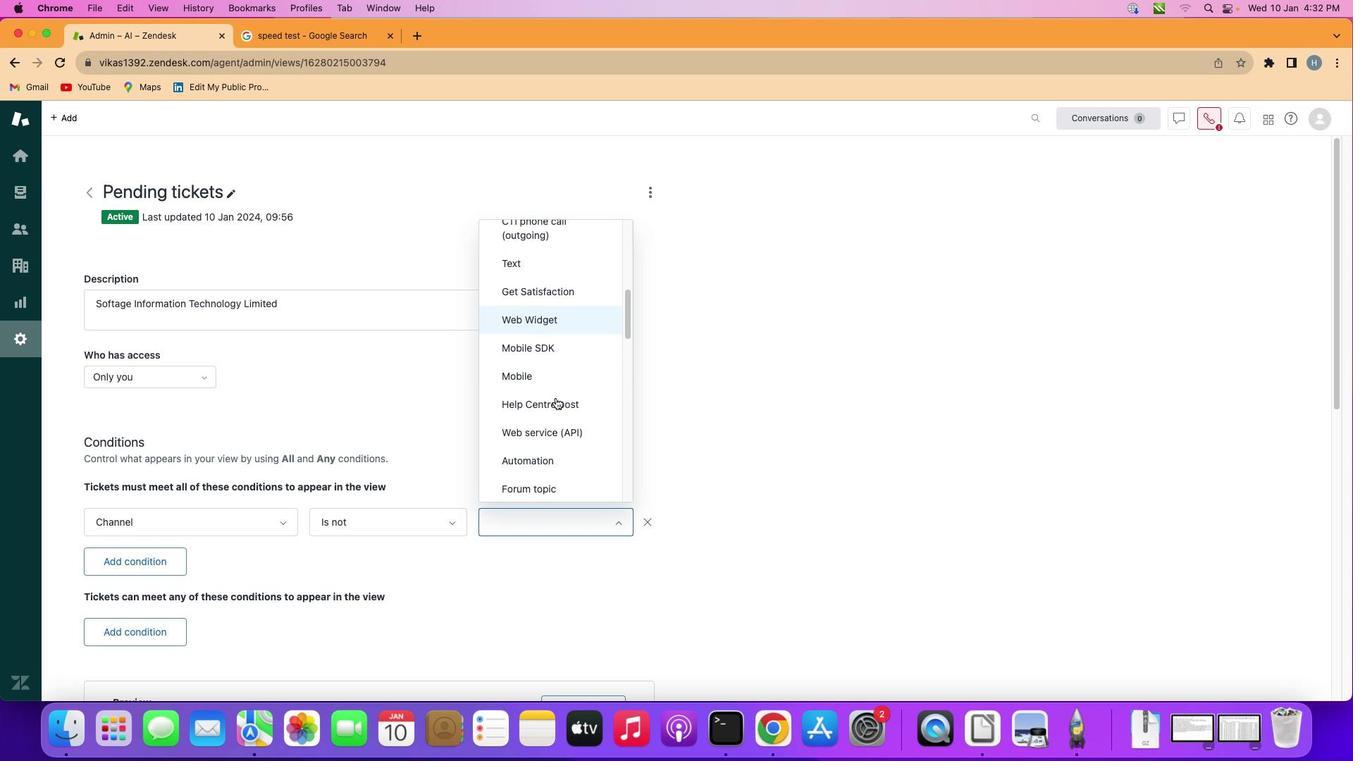 
Action: Mouse scrolled (565, 407) with delta (9, 9)
Screenshot: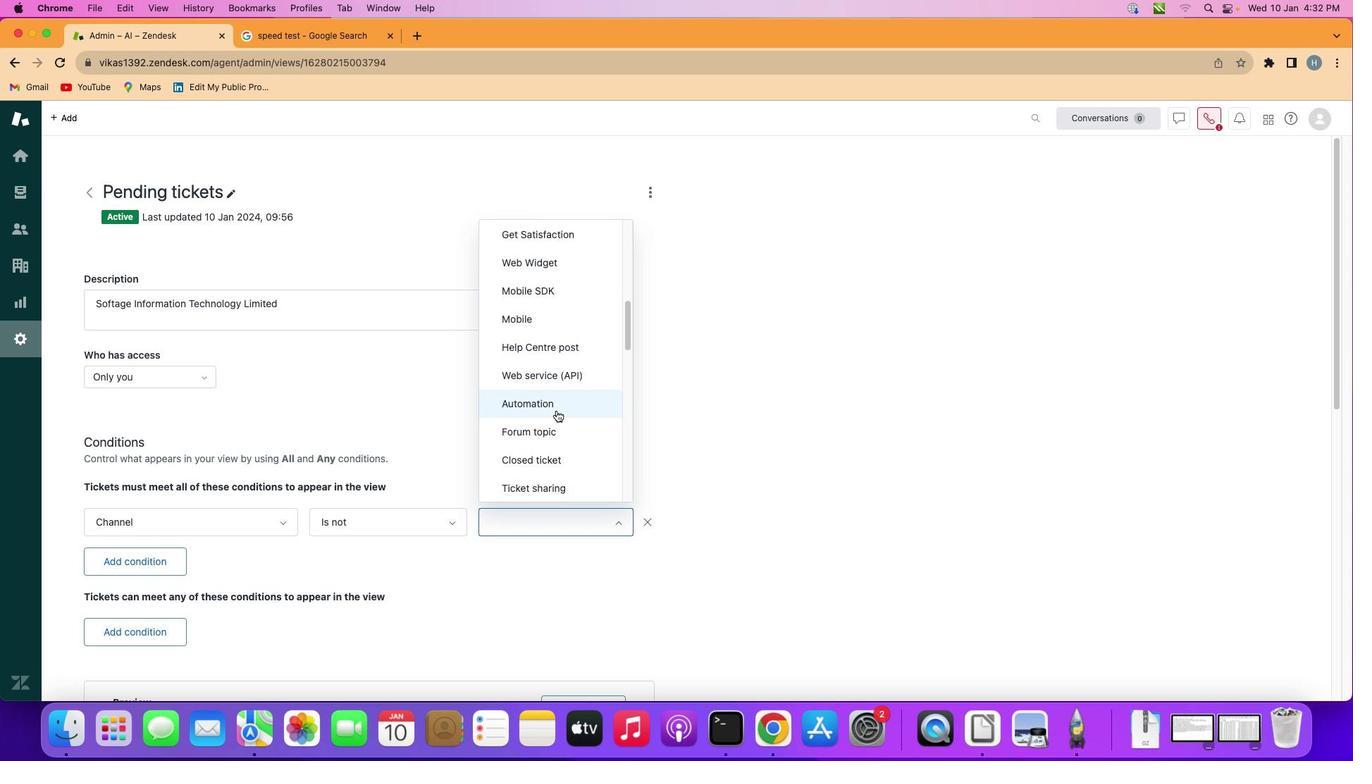 
Action: Mouse scrolled (565, 407) with delta (9, 9)
Screenshot: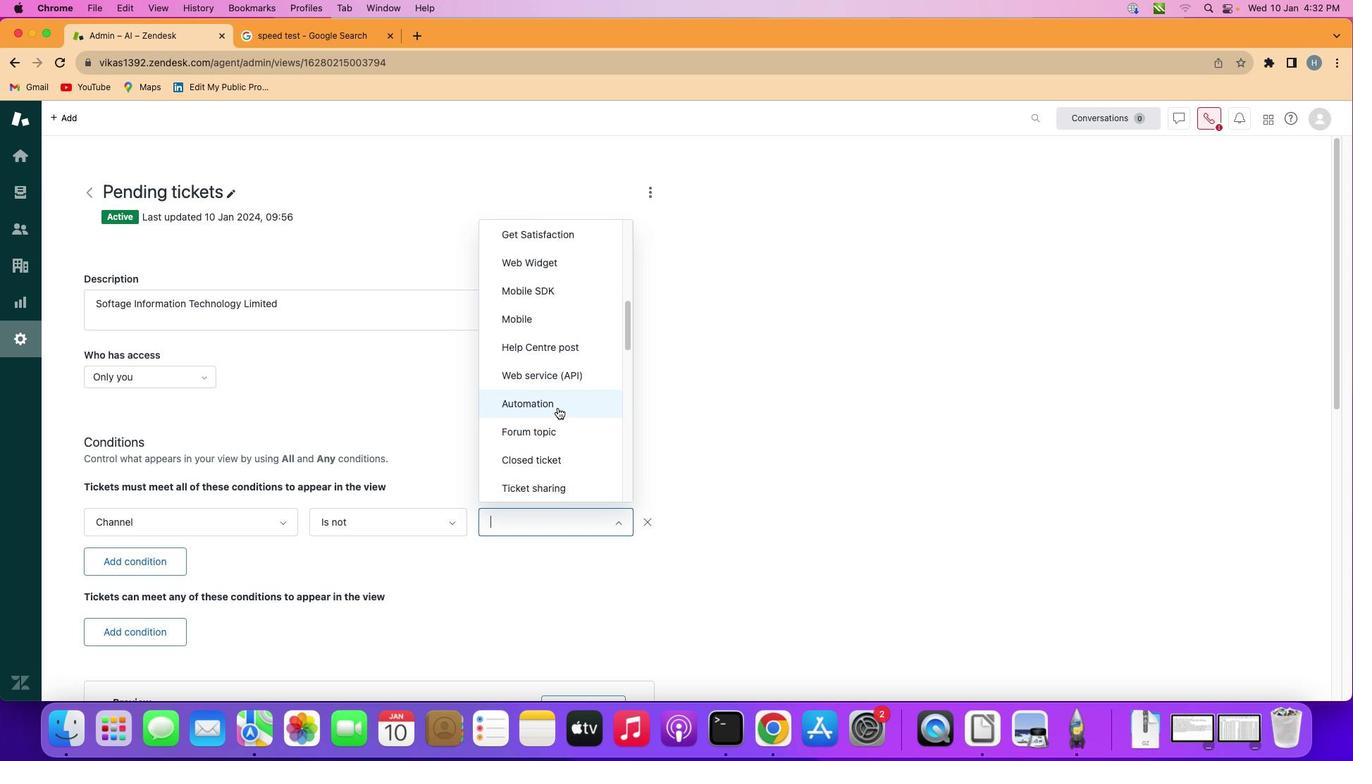 
Action: Mouse scrolled (565, 407) with delta (9, 9)
Screenshot: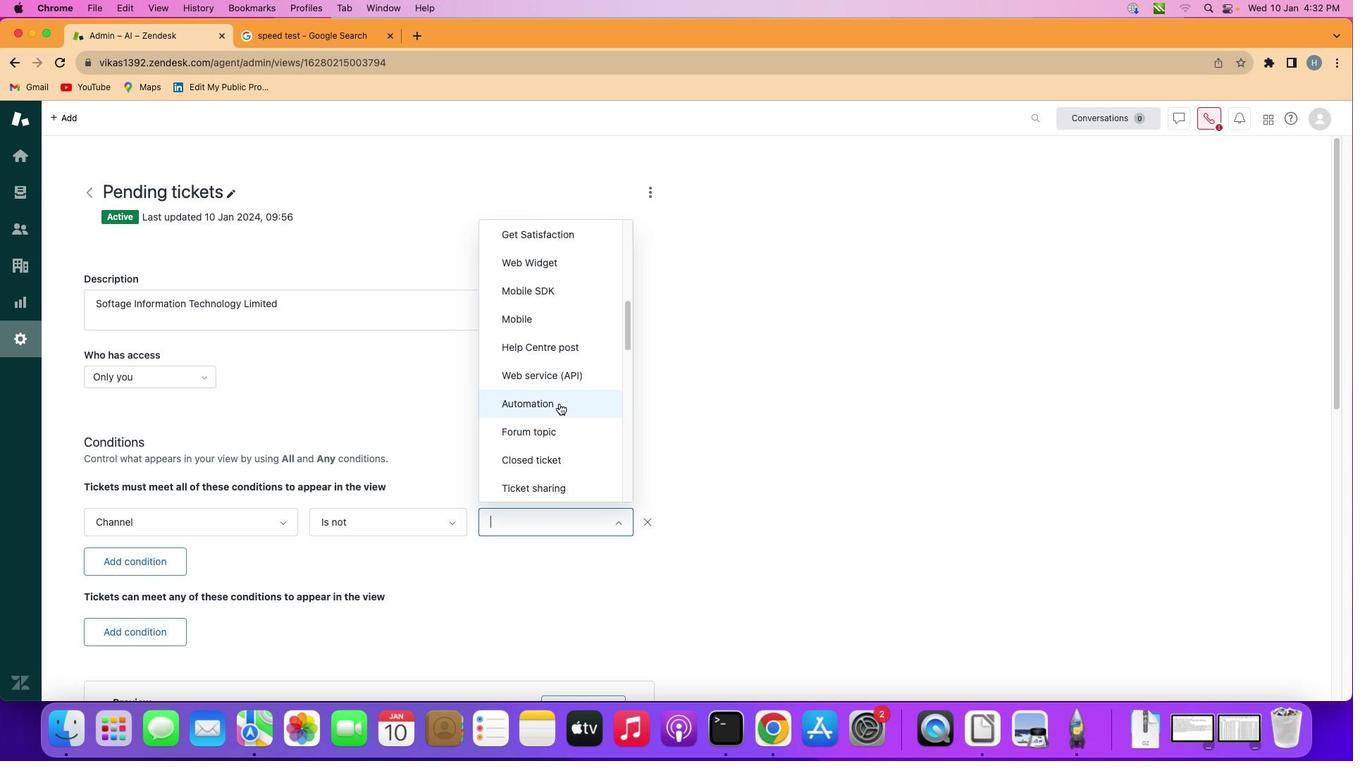 
Action: Mouse scrolled (565, 407) with delta (9, 9)
Screenshot: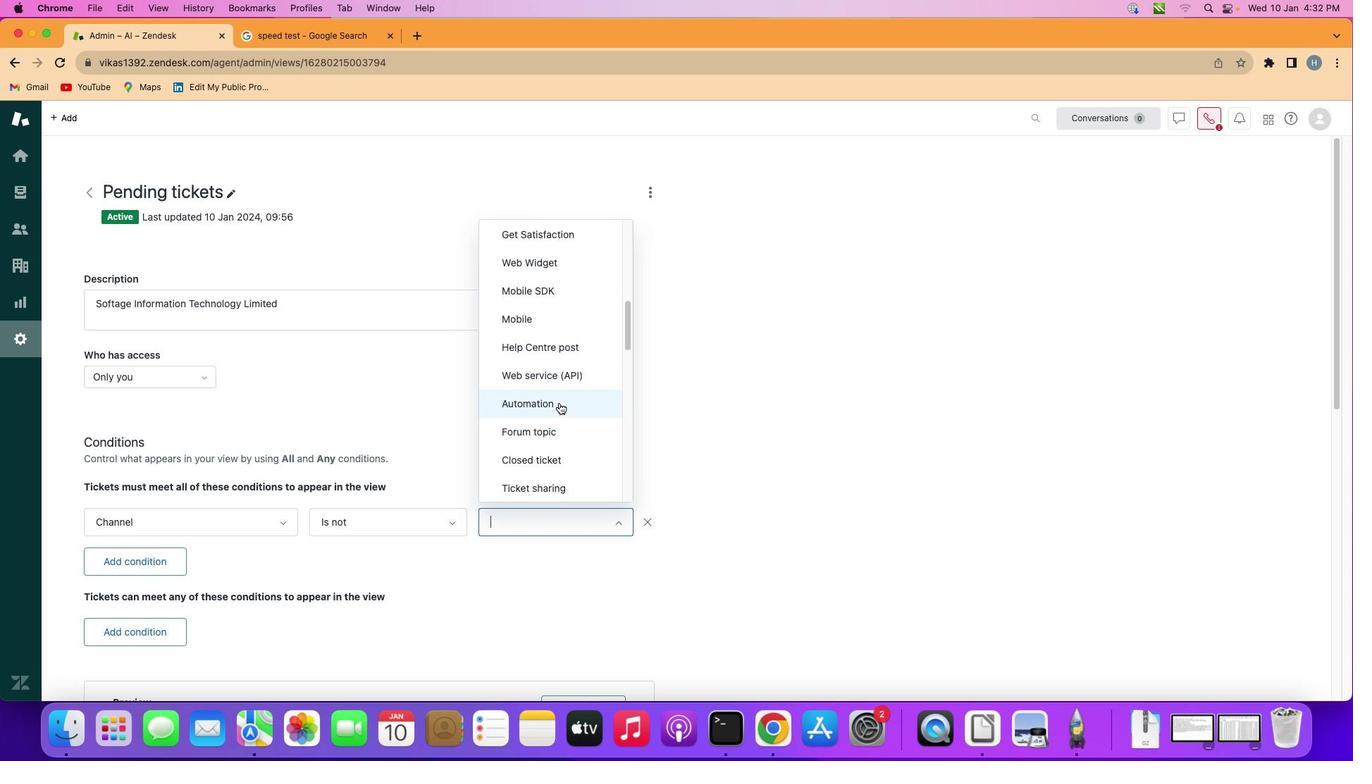 
Action: Mouse moved to (569, 413)
Screenshot: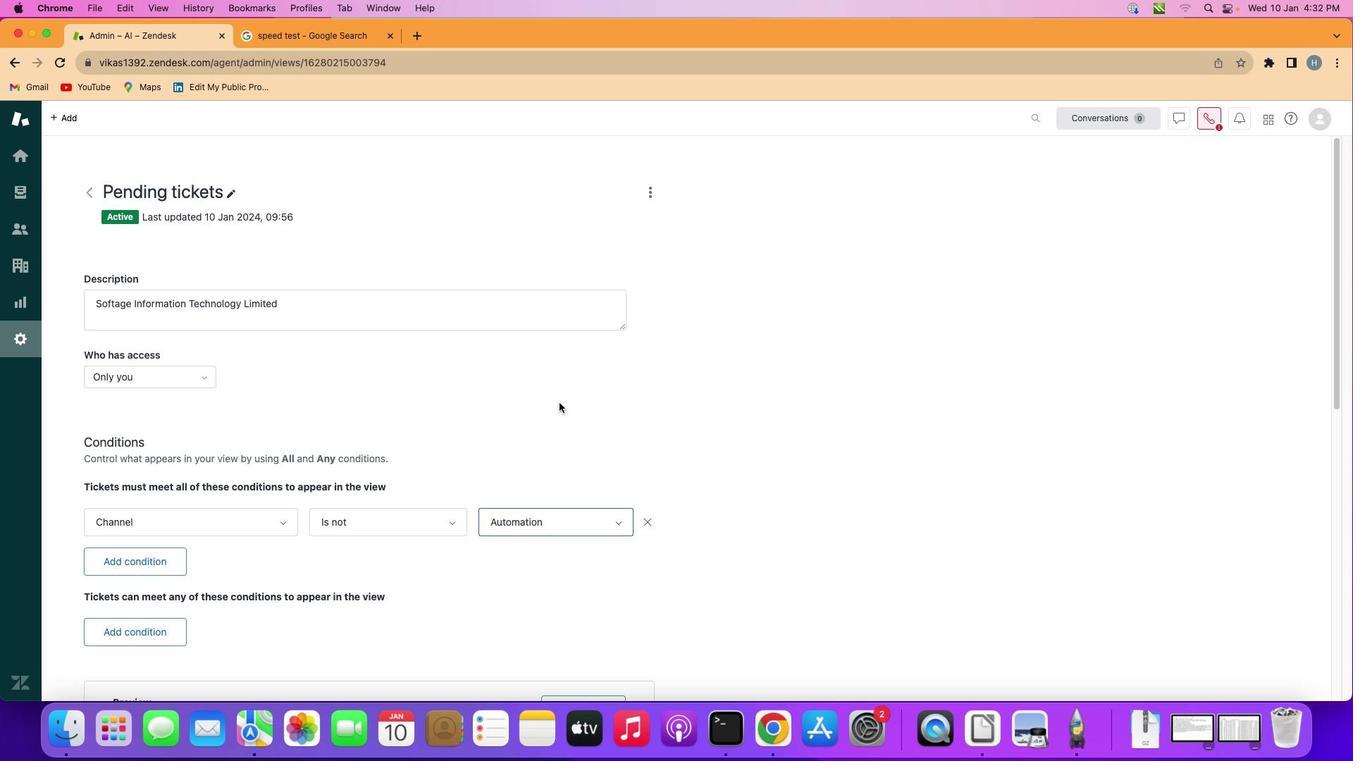 
Action: Mouse pressed left at (569, 413)
Screenshot: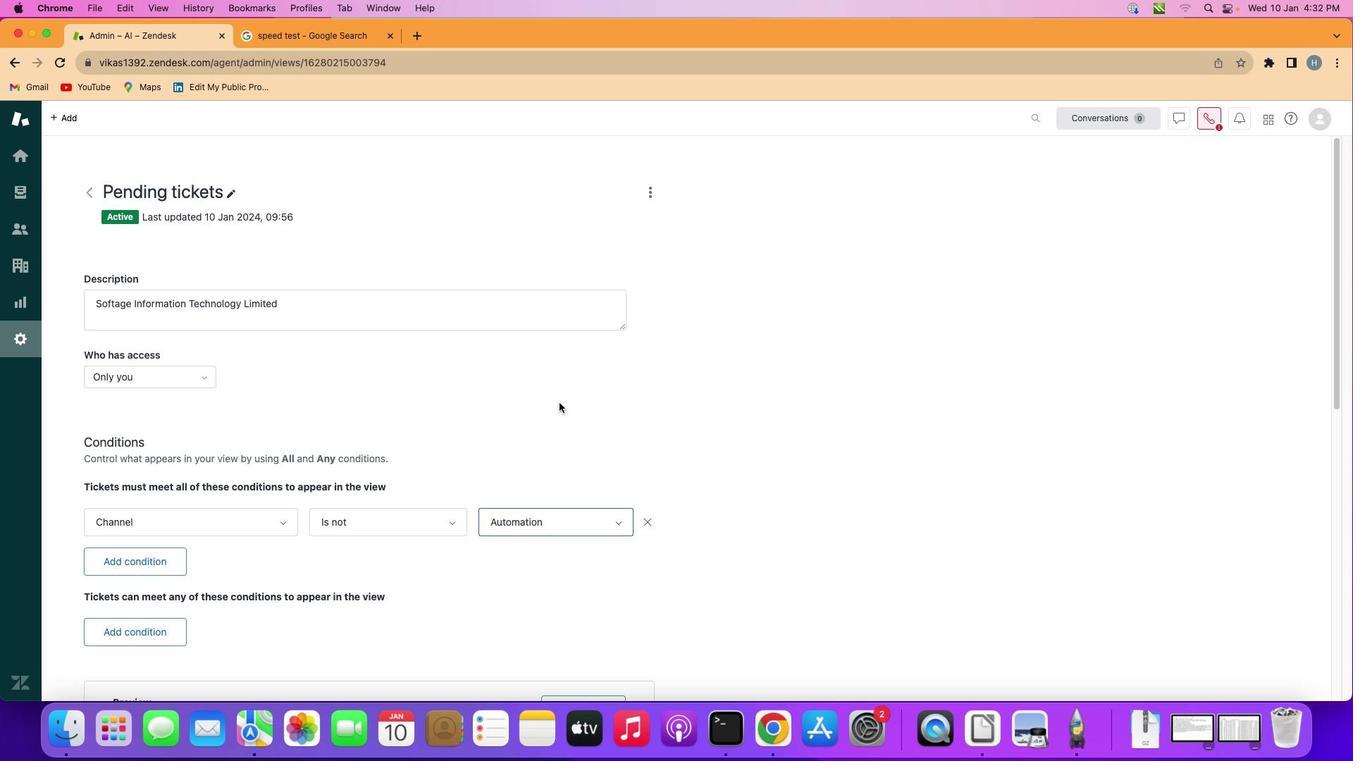 
Action: Mouse moved to (573, 415)
Screenshot: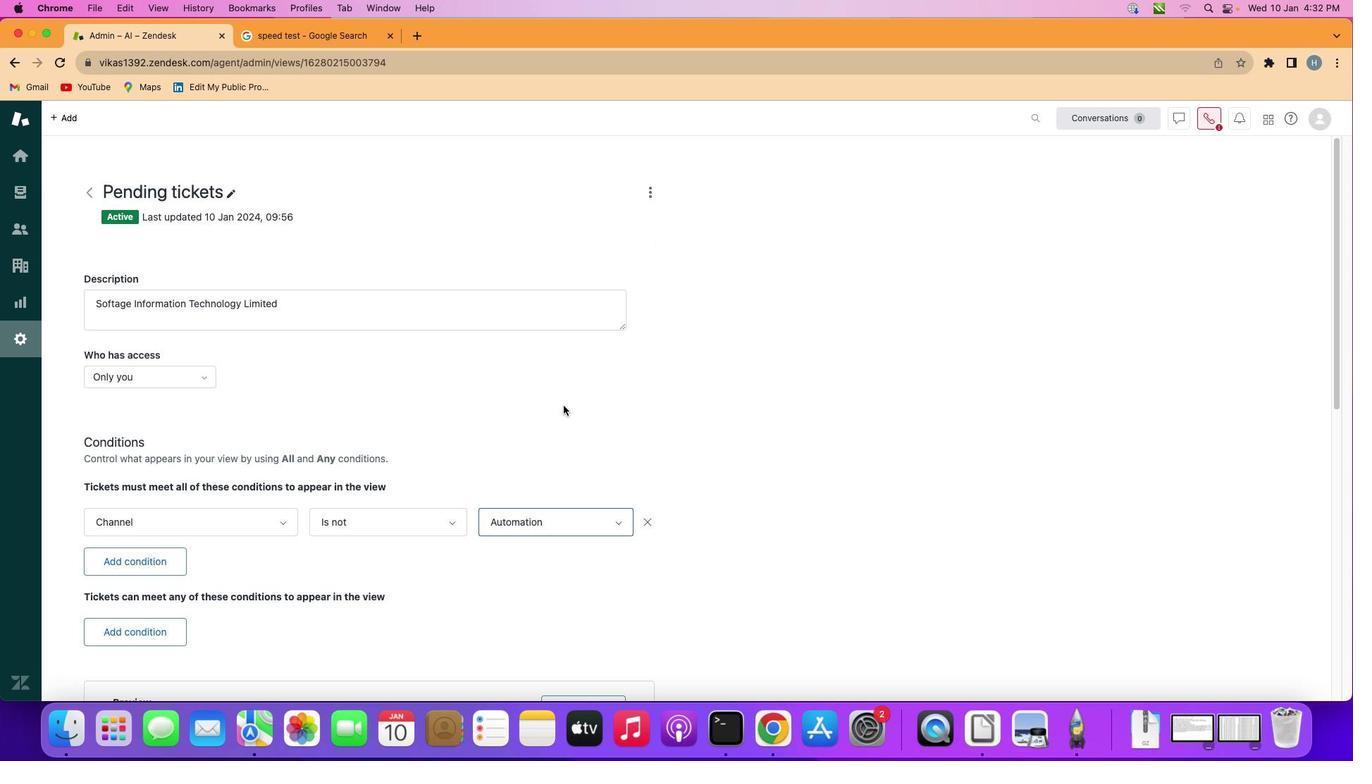 
